 Task: Create new vendor bill with Date Opened: 14-Apr-23, Select Vendor: Wells Fargo Bank, Terms: Net 7. Make bill entry for item-1 with Date: 14-Apr-23, Description: Lost card fee, Expense Account: Bank Service Charge, Quantity: 1, Unit Price: 50, Sales Tax: N, Sales Tax Included: N. Post Bill with Post Date: 14-Apr-23, Post to Accounts: Liabilities:Accounts Payble. Pay / Process Payment with Transaction Date: 20-Apr-23, Amount: 50, Transfer Account: Checking Account. Go to 'Print Bill'. Save a pdf copy of the bill.
Action: Mouse moved to (179, 34)
Screenshot: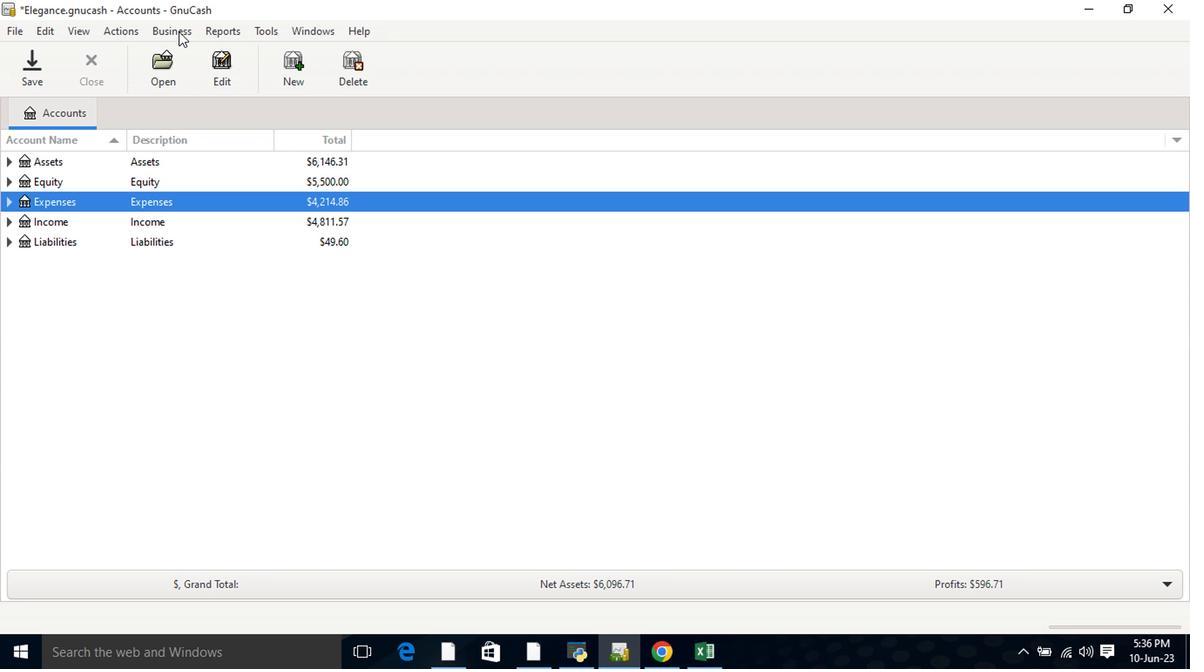 
Action: Mouse pressed left at (179, 34)
Screenshot: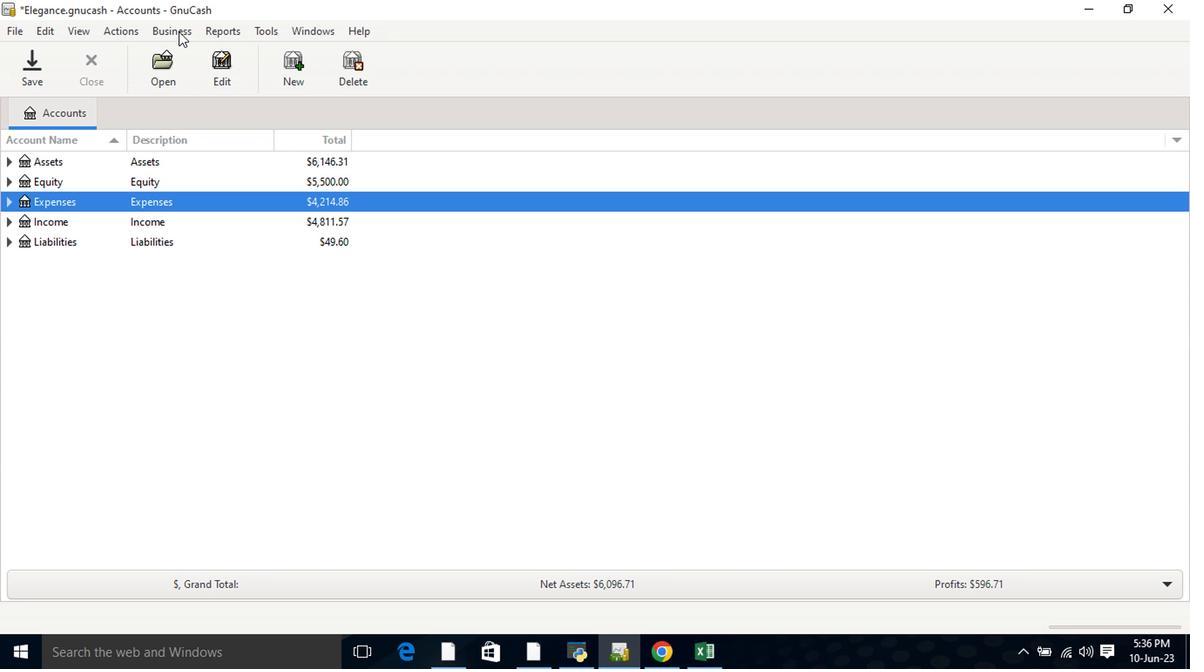 
Action: Mouse moved to (188, 75)
Screenshot: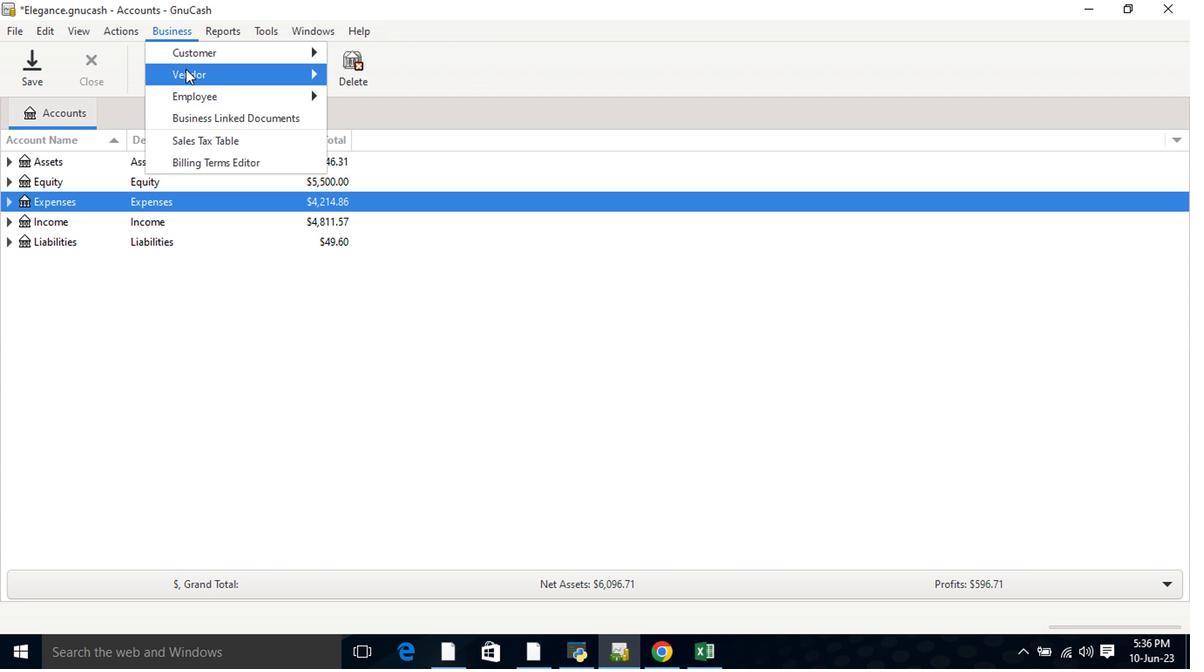 
Action: Mouse pressed left at (188, 75)
Screenshot: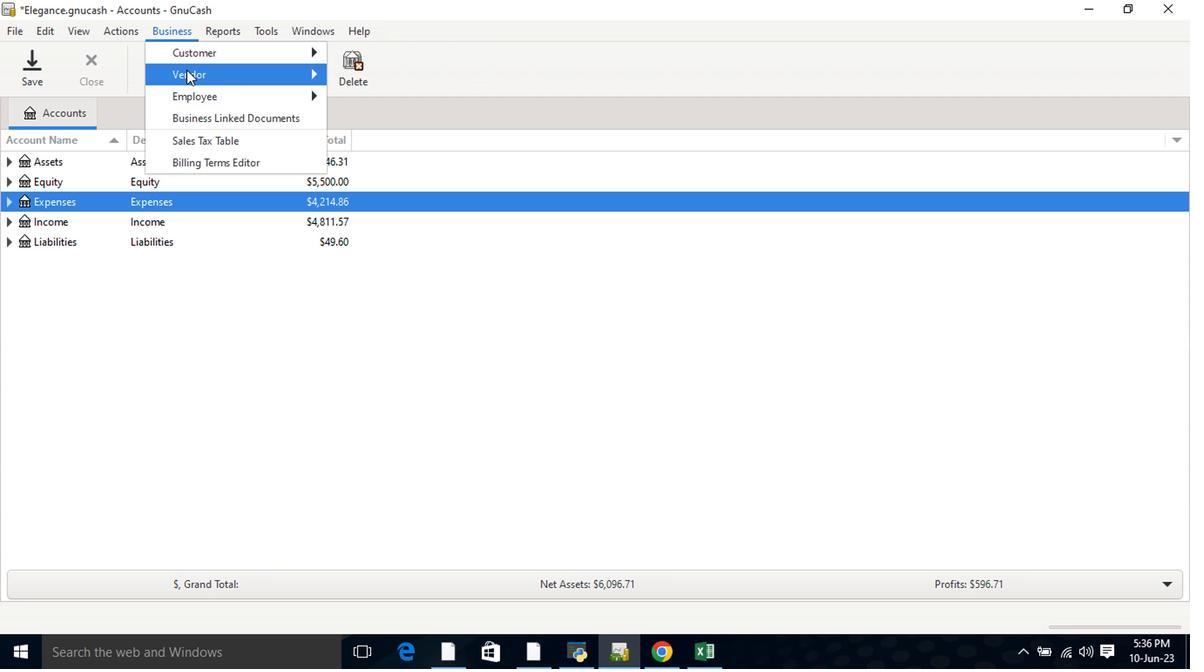 
Action: Mouse moved to (369, 144)
Screenshot: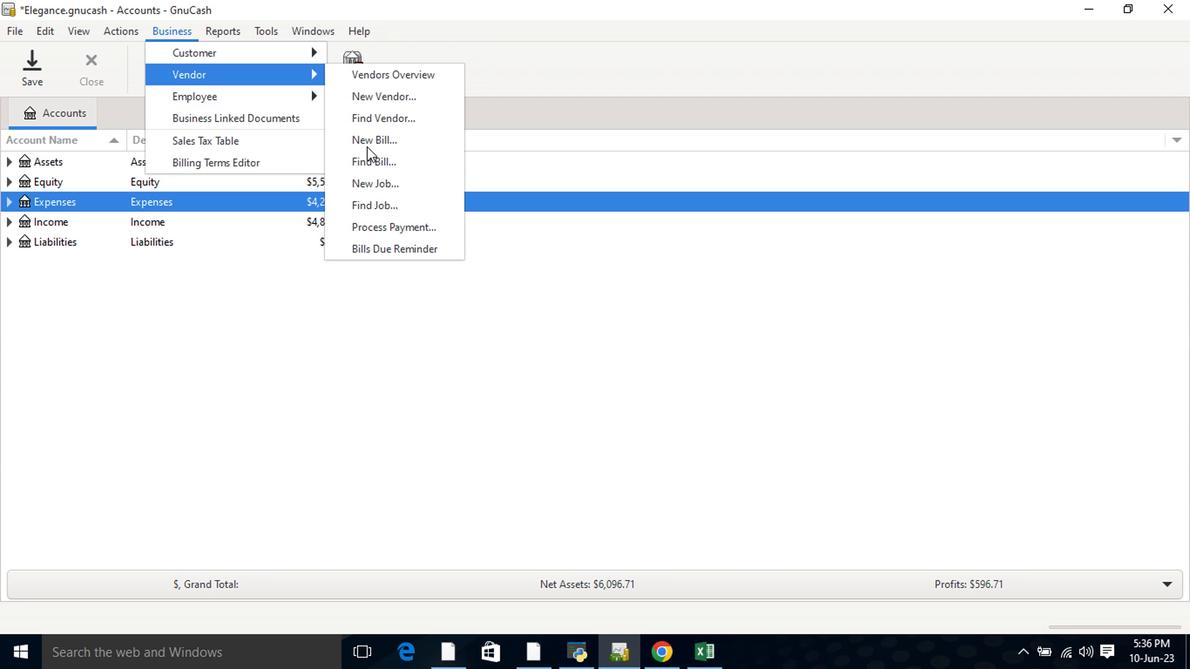 
Action: Mouse pressed left at (369, 144)
Screenshot: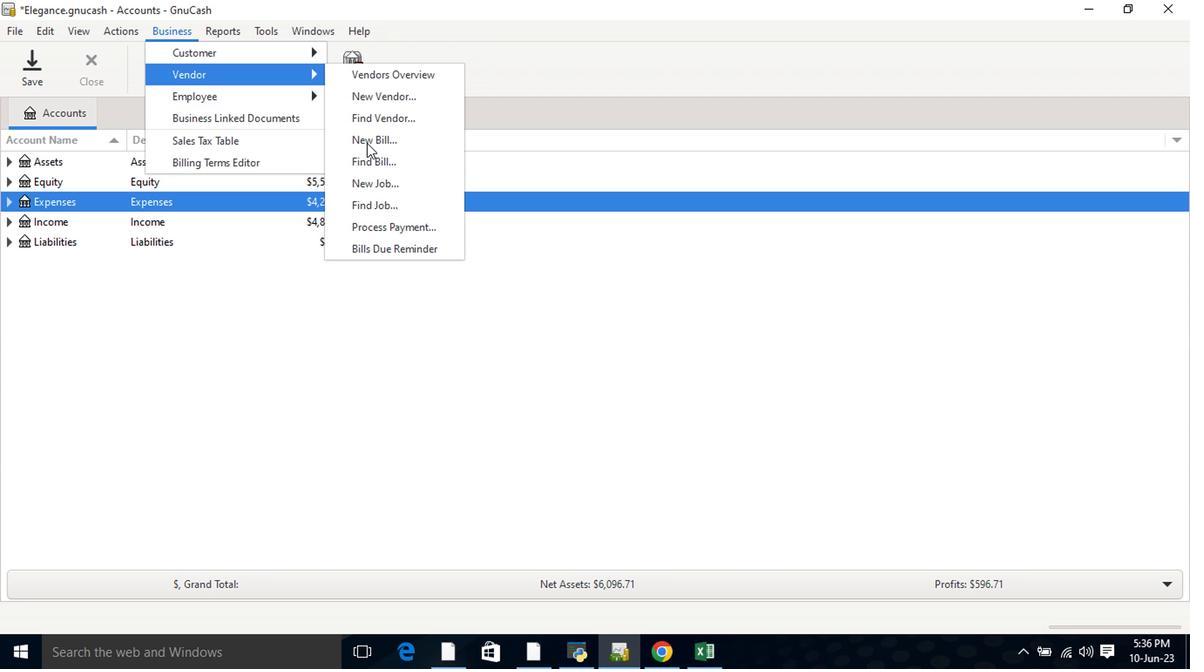 
Action: Mouse moved to (721, 236)
Screenshot: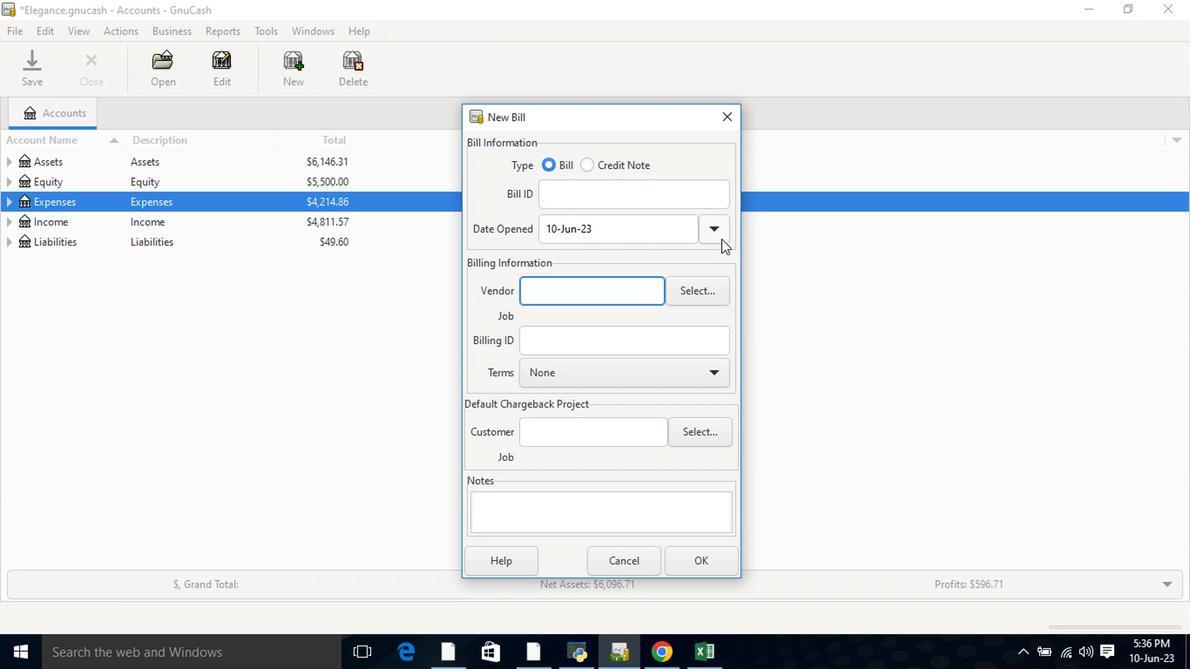 
Action: Mouse pressed left at (721, 236)
Screenshot: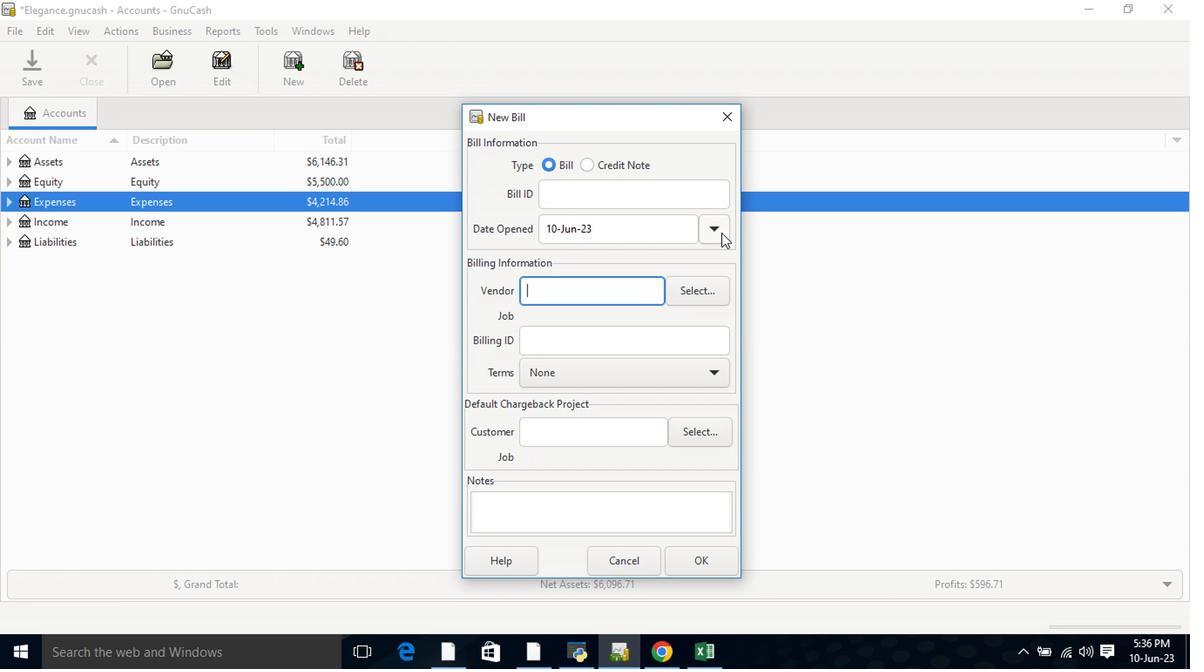
Action: Mouse moved to (579, 261)
Screenshot: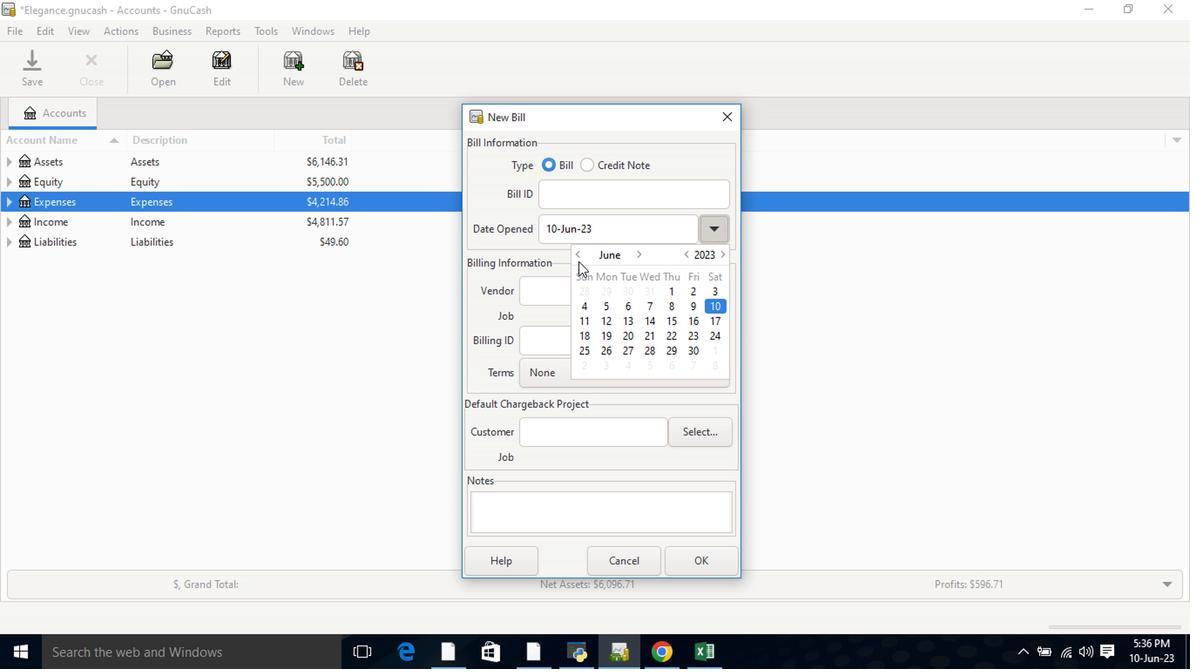 
Action: Mouse pressed left at (579, 261)
Screenshot: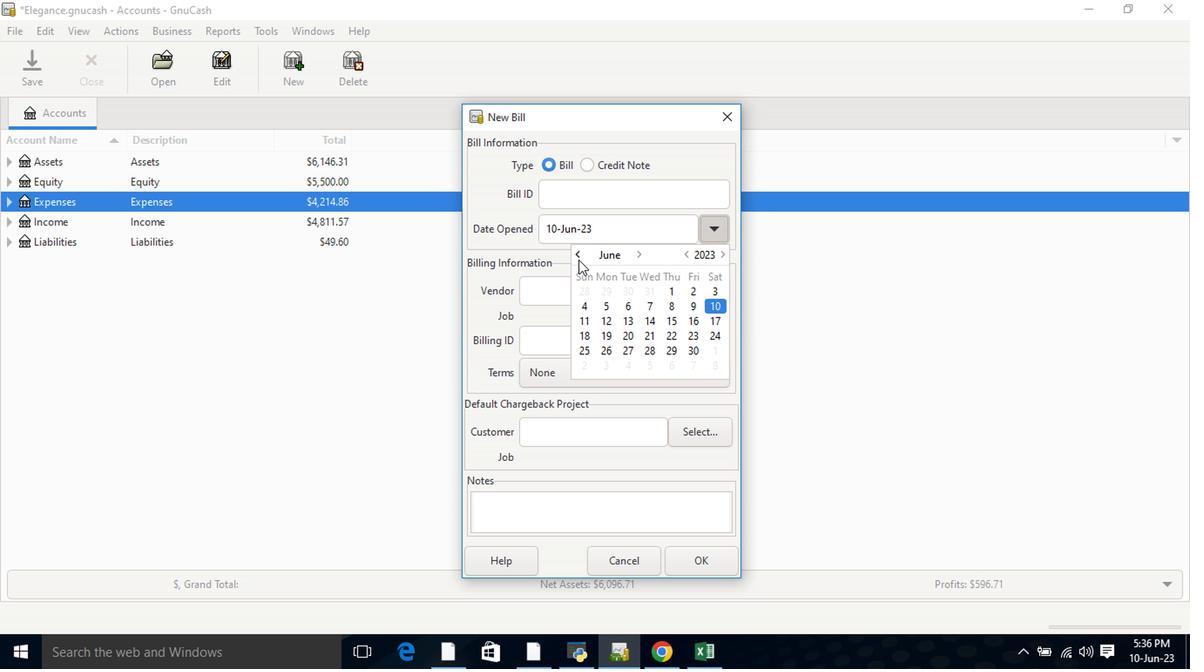 
Action: Mouse pressed left at (579, 261)
Screenshot: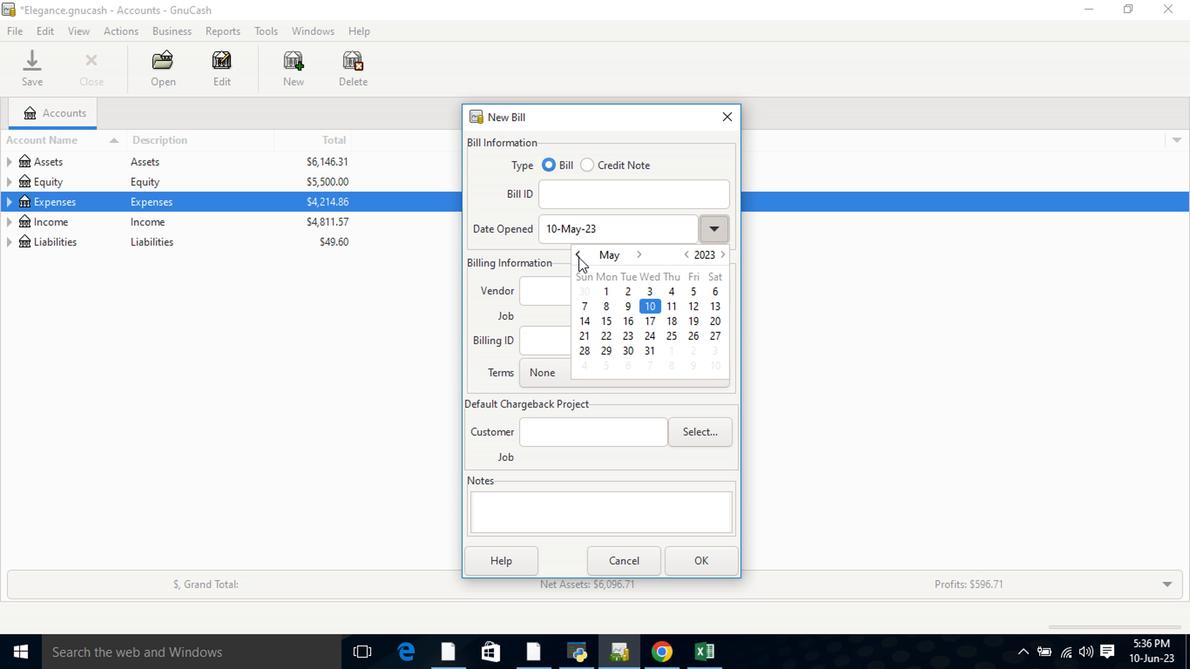 
Action: Mouse moved to (692, 323)
Screenshot: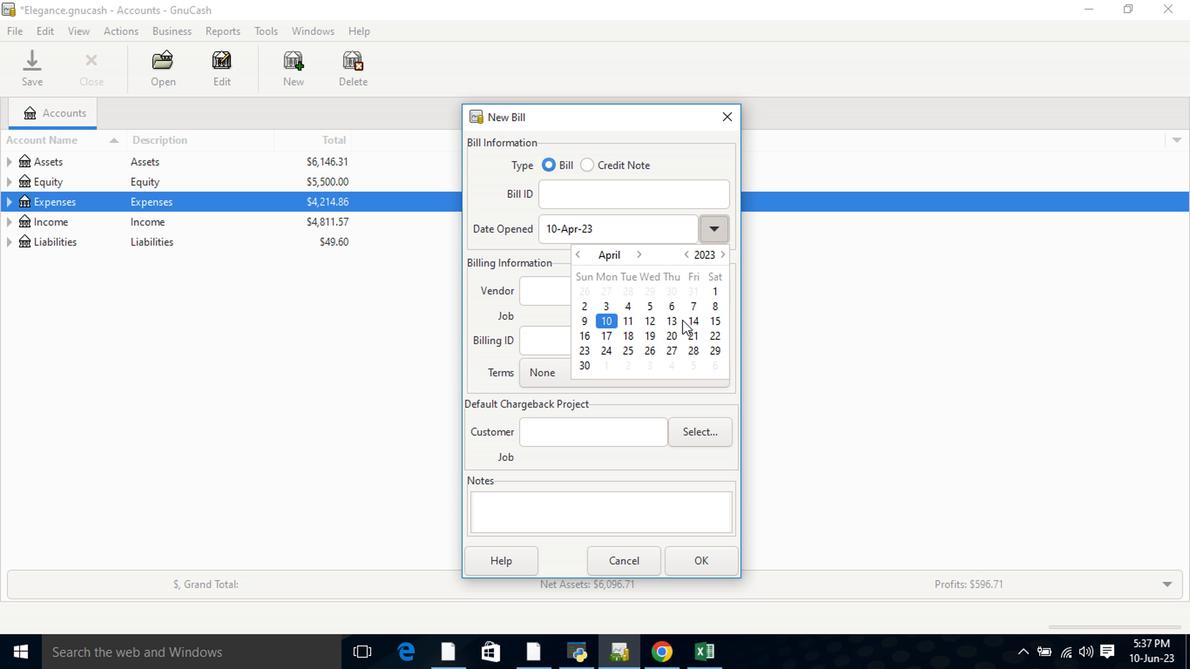 
Action: Mouse pressed left at (692, 323)
Screenshot: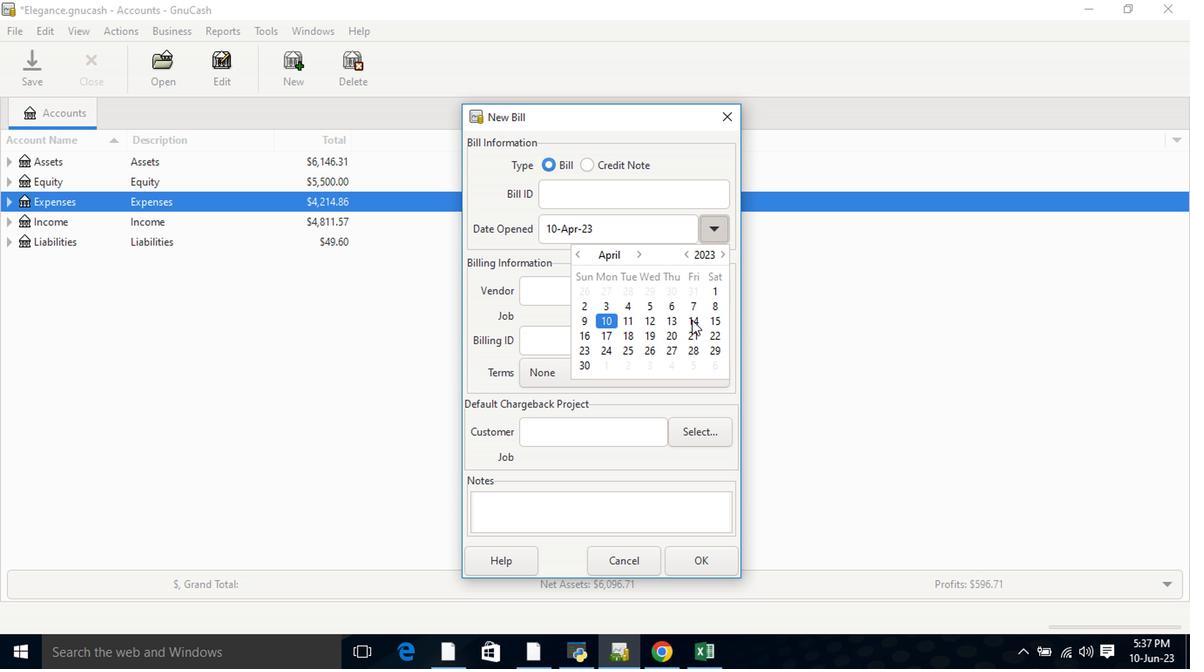 
Action: Mouse pressed left at (692, 323)
Screenshot: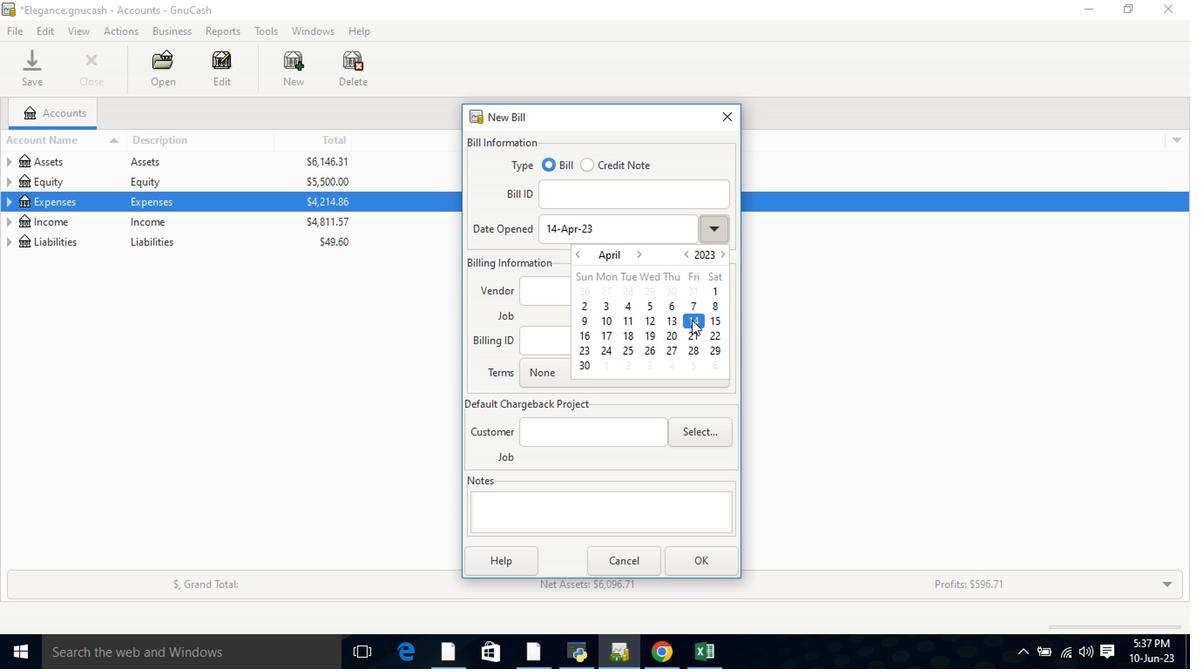 
Action: Mouse moved to (644, 298)
Screenshot: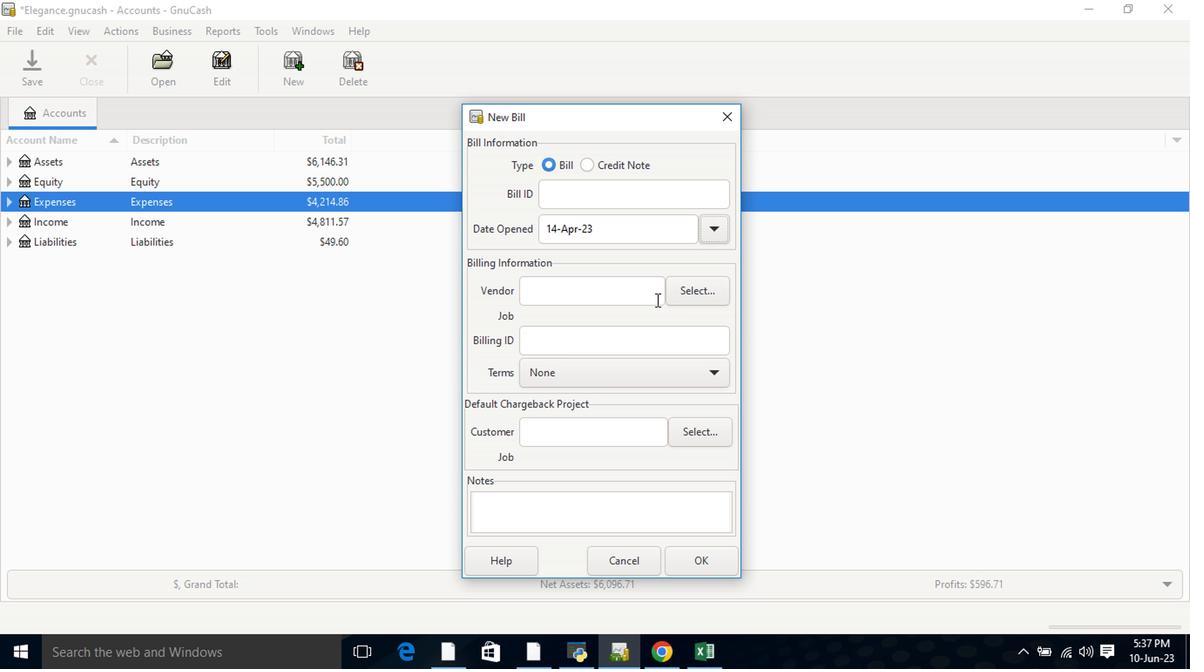 
Action: Mouse pressed left at (644, 298)
Screenshot: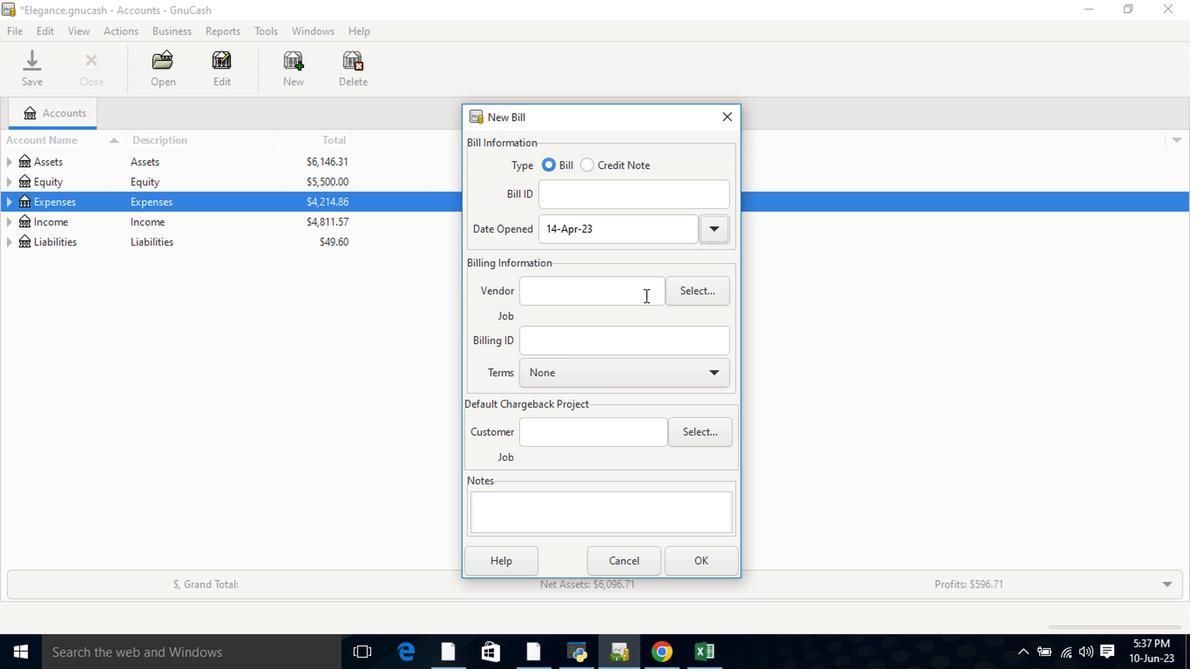 
Action: Key pressed <Key.shift>Wel
Screenshot: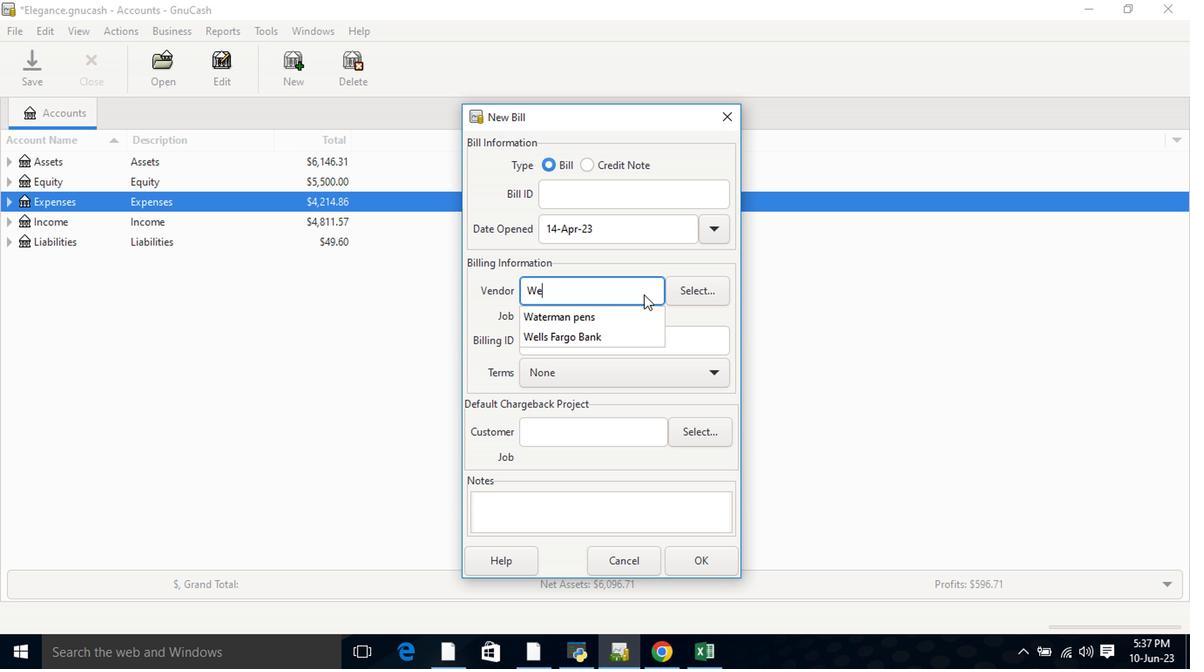 
Action: Mouse moved to (578, 326)
Screenshot: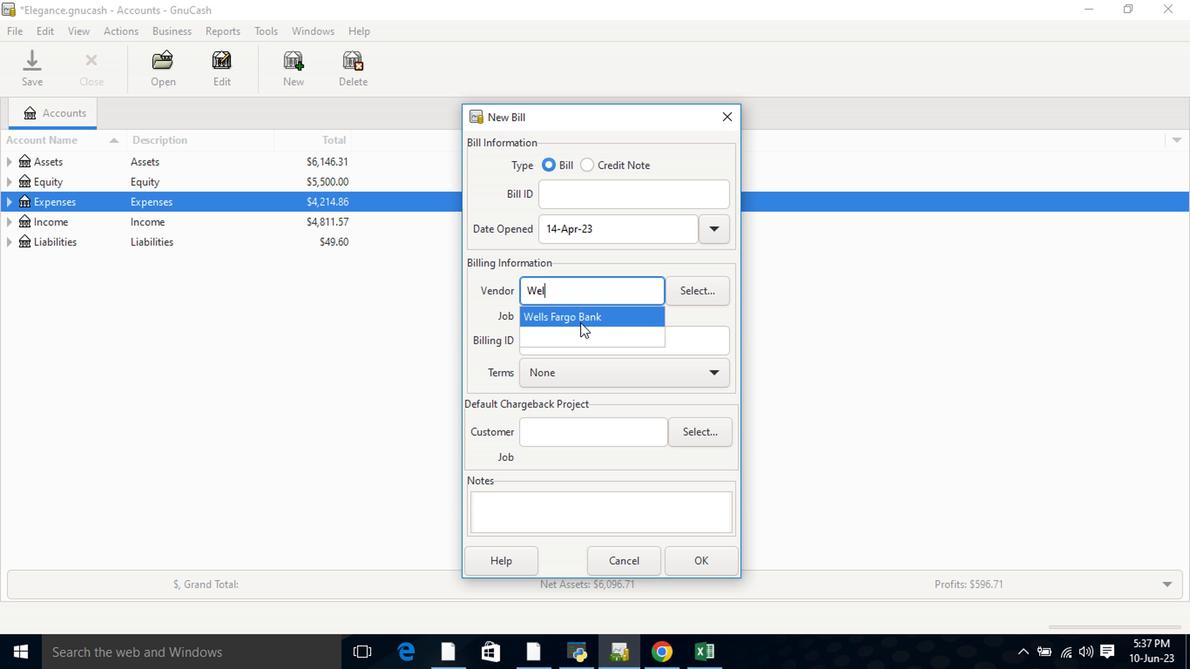 
Action: Mouse pressed left at (578, 326)
Screenshot: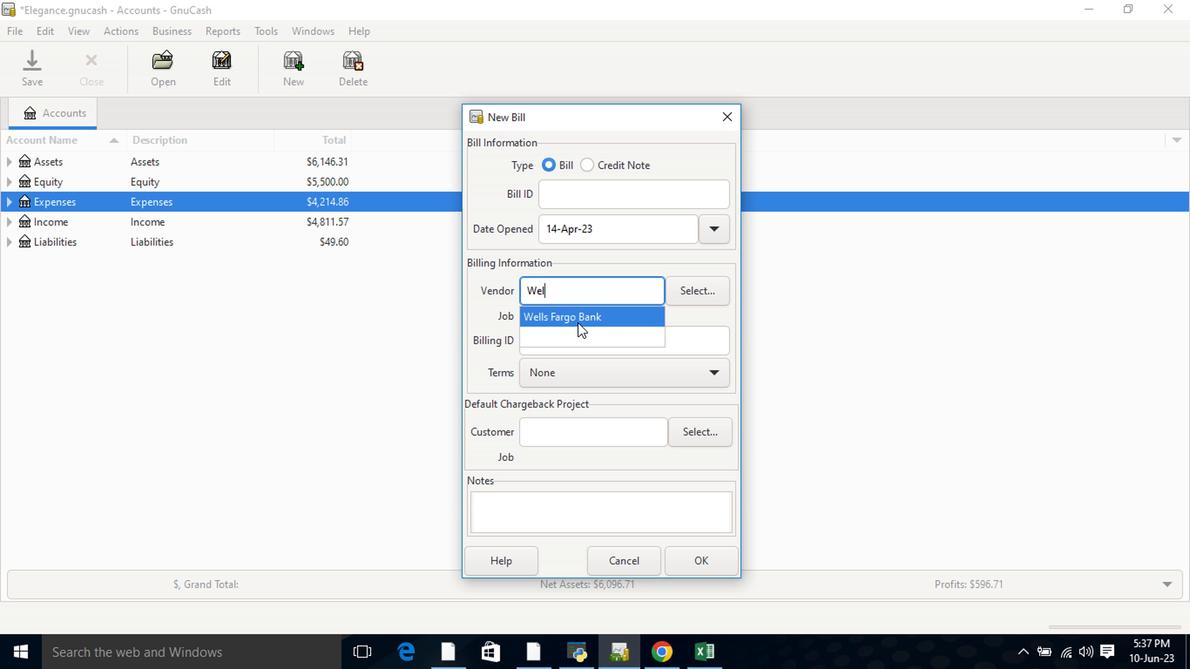
Action: Mouse moved to (604, 393)
Screenshot: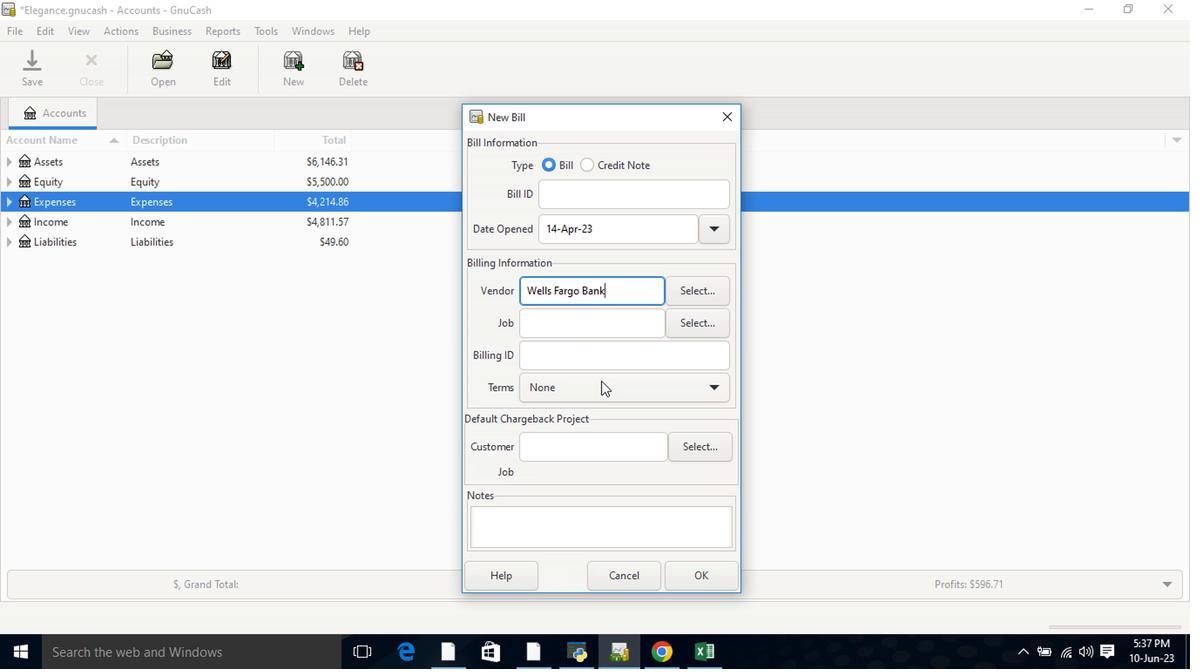 
Action: Mouse pressed left at (604, 393)
Screenshot: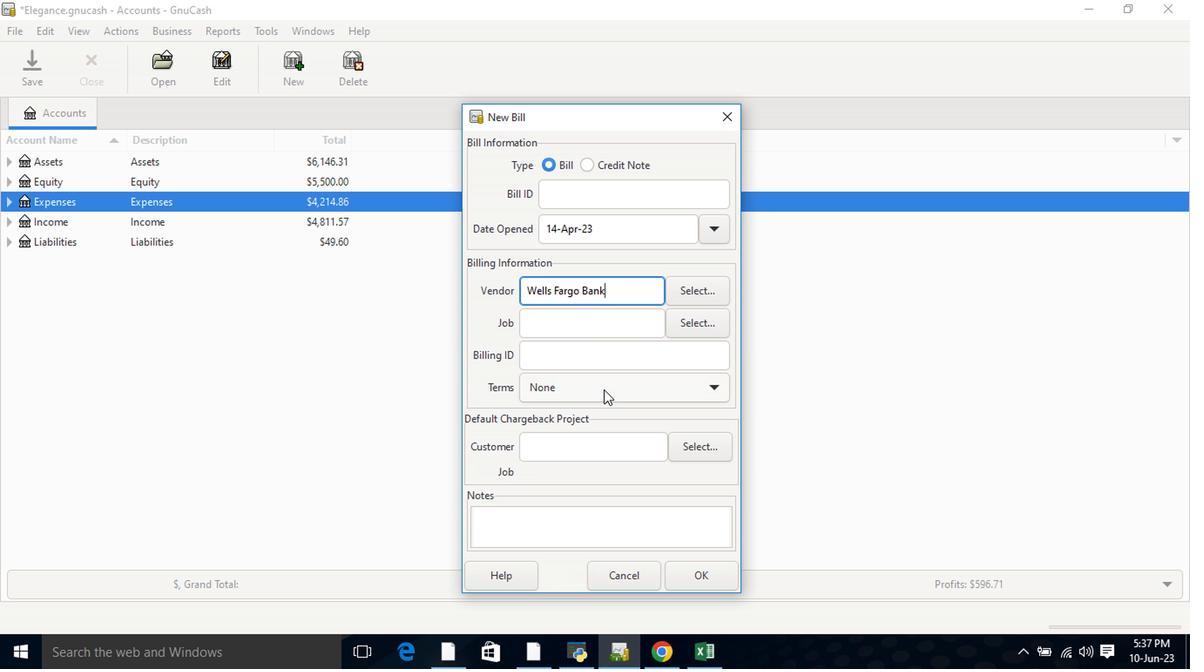 
Action: Mouse moved to (600, 466)
Screenshot: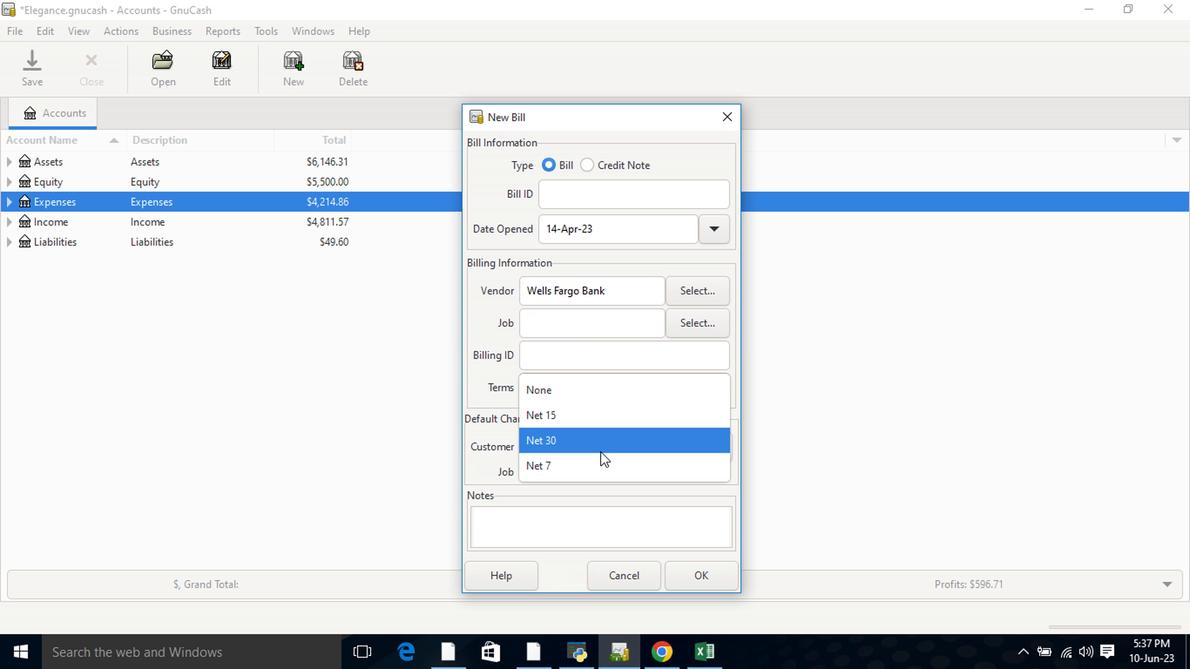 
Action: Mouse pressed left at (600, 466)
Screenshot: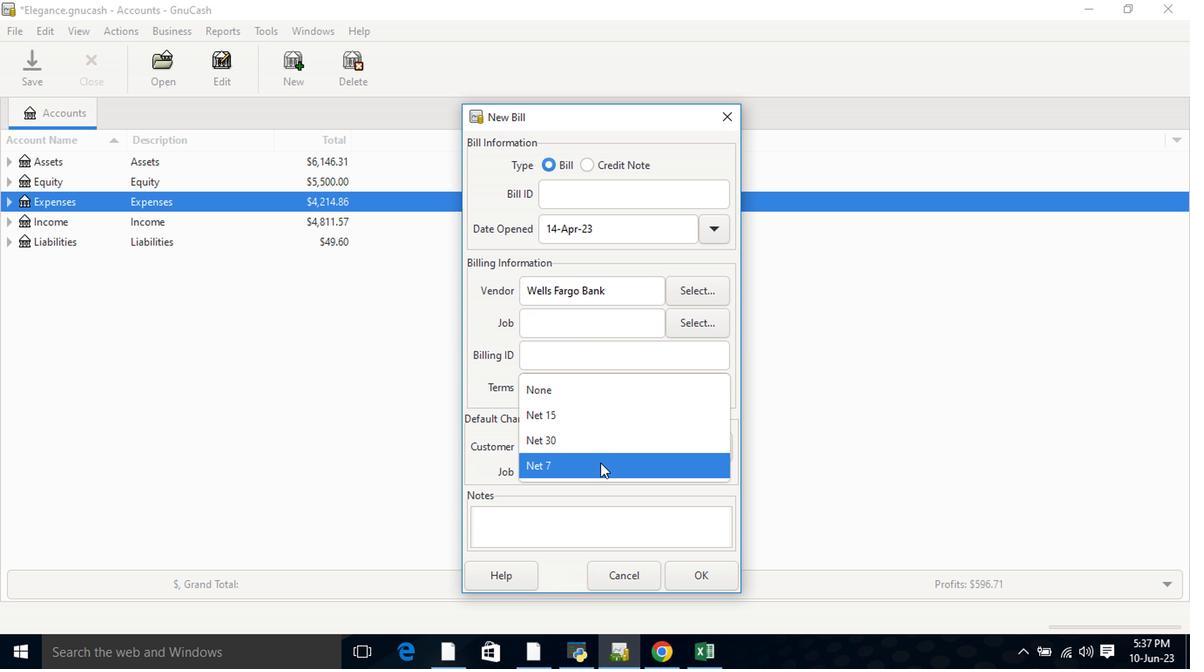 
Action: Mouse moved to (697, 581)
Screenshot: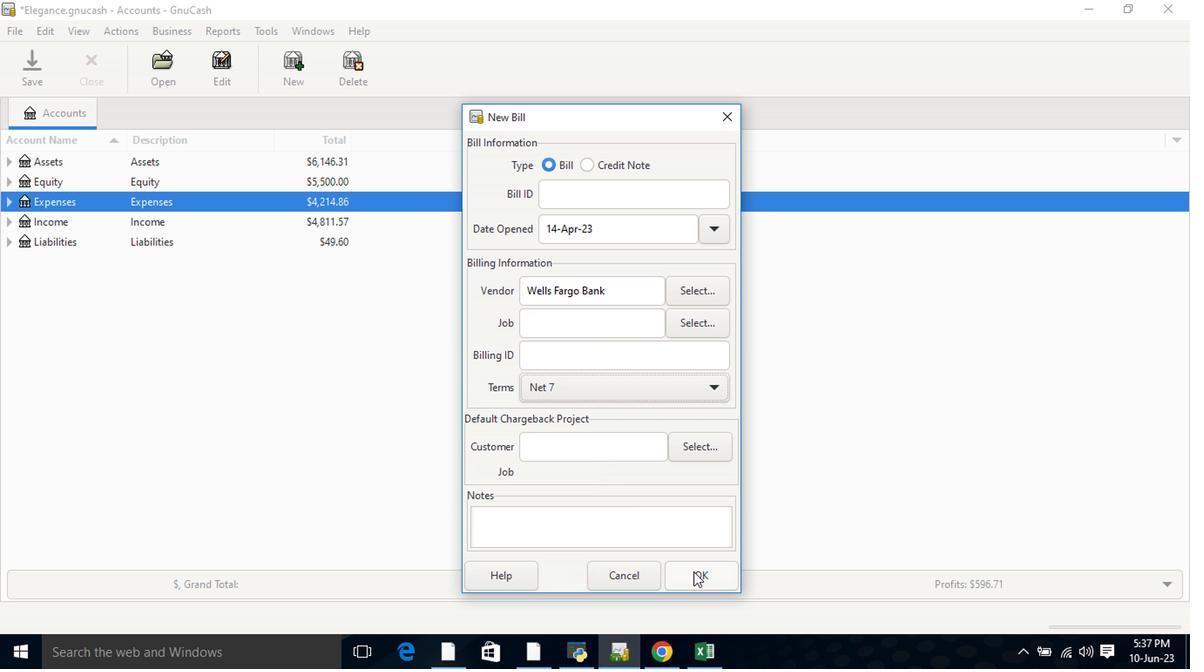 
Action: Mouse pressed left at (697, 581)
Screenshot: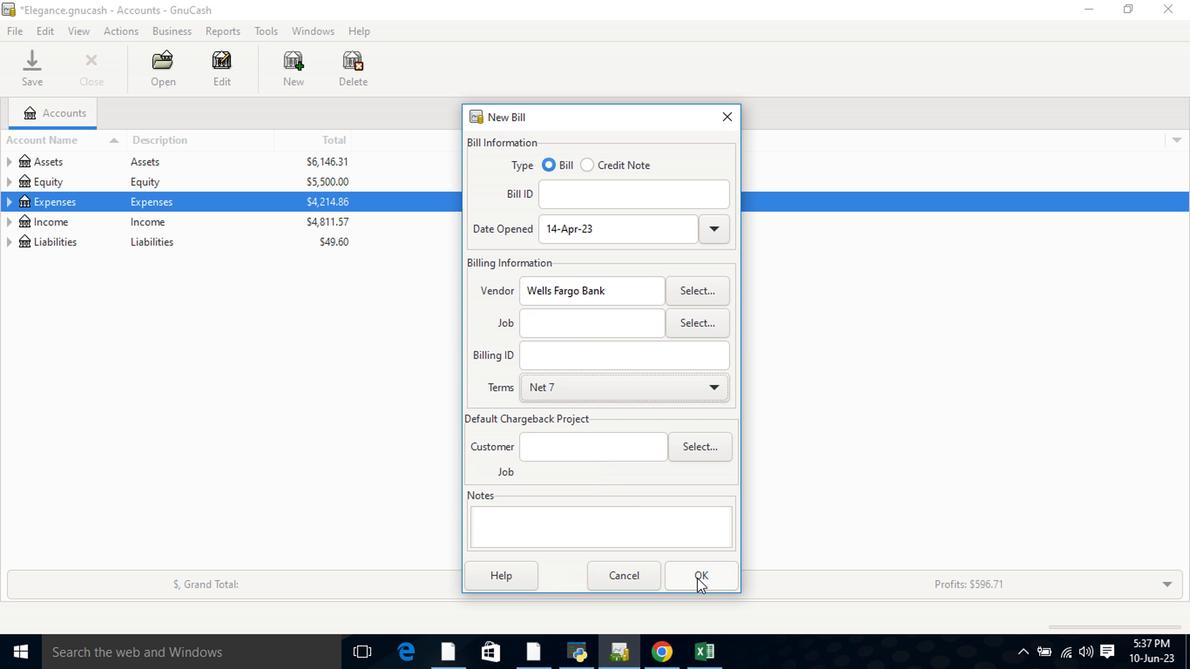 
Action: Mouse moved to (318, 419)
Screenshot: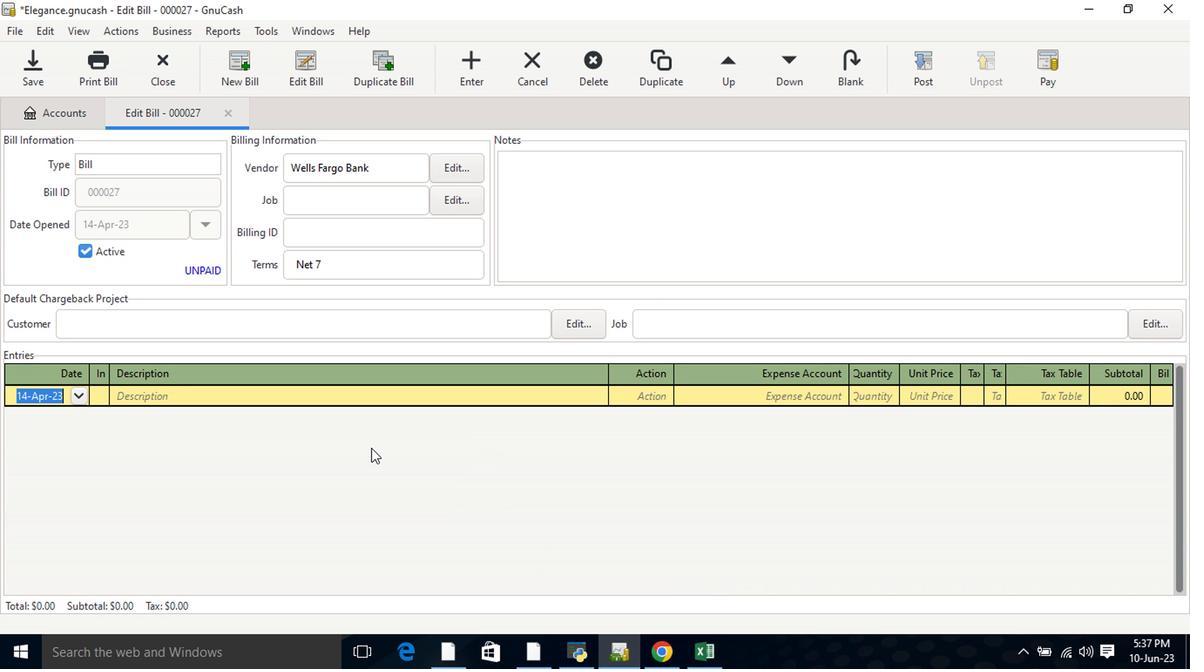 
Action: Key pressed <Key.tab><Key.shift>Lost<Key.space>card<Key.space>fee
Screenshot: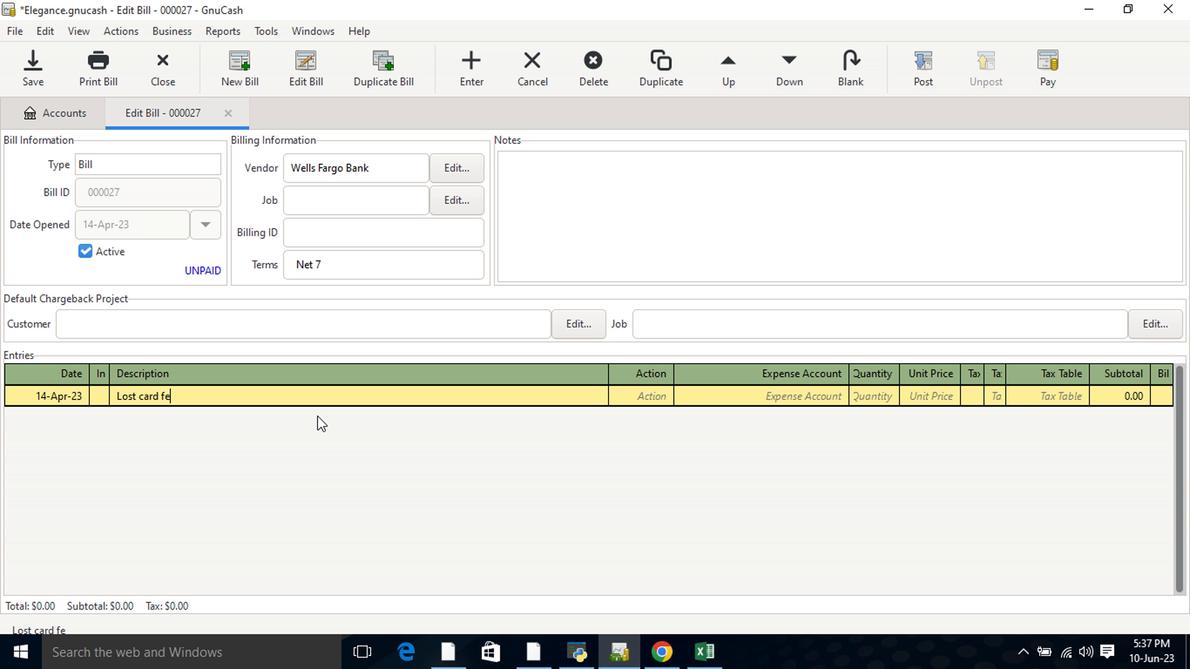 
Action: Mouse moved to (331, 415)
Screenshot: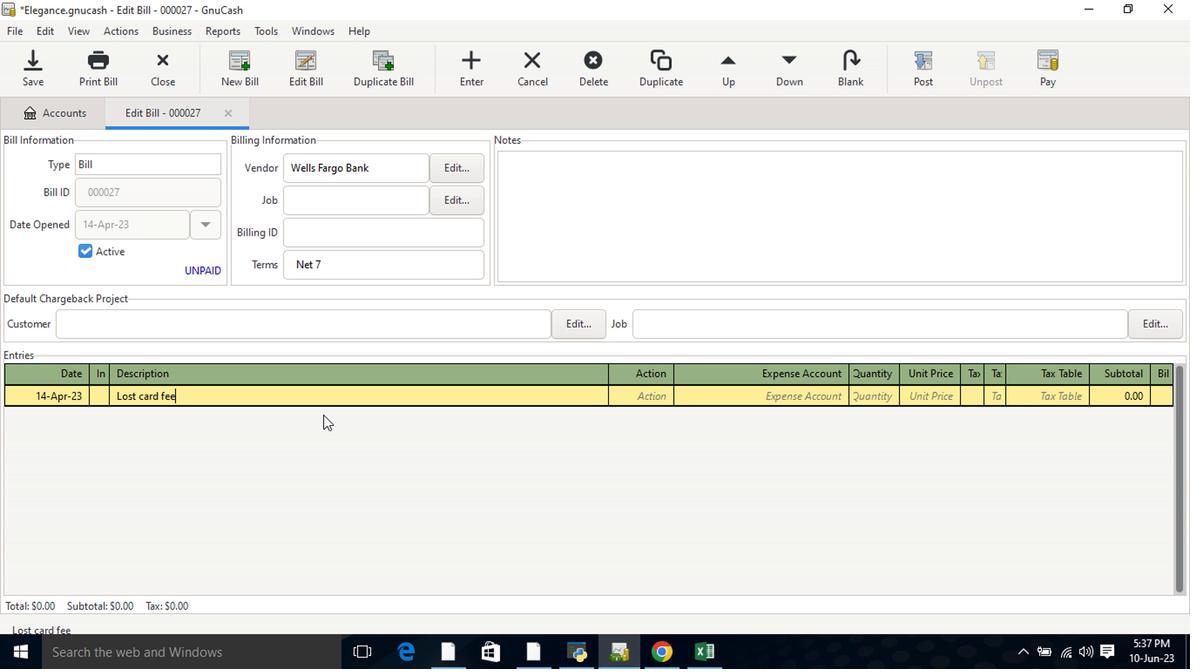 
Action: Key pressed <Key.tab>
Screenshot: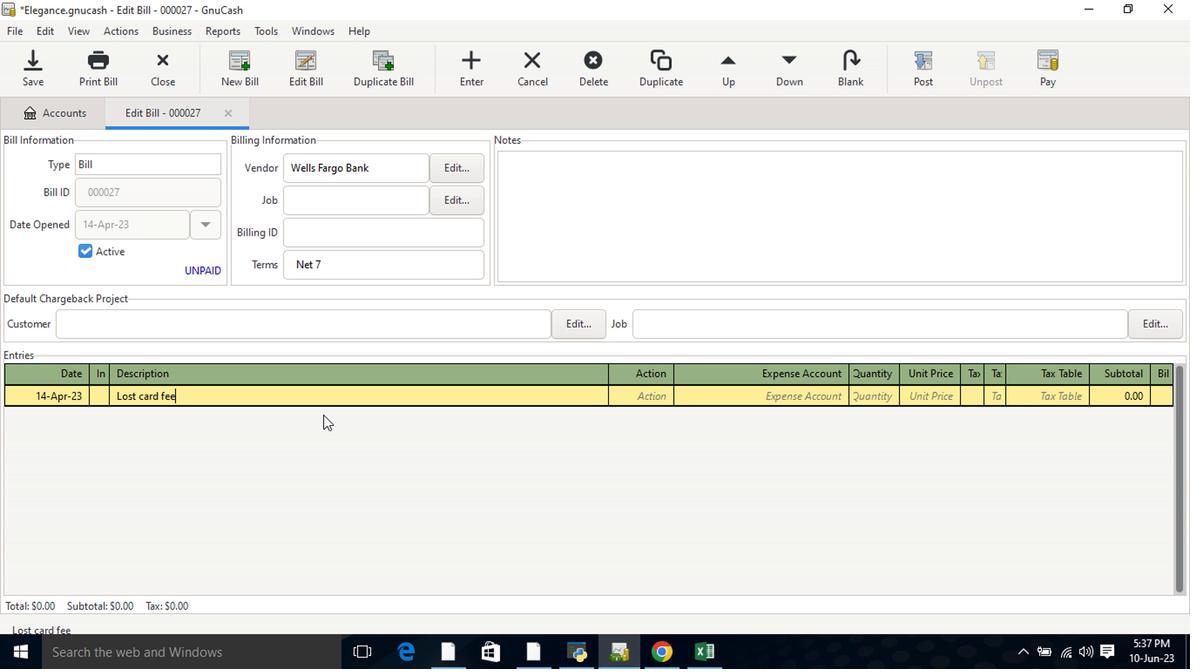 
Action: Mouse moved to (749, 395)
Screenshot: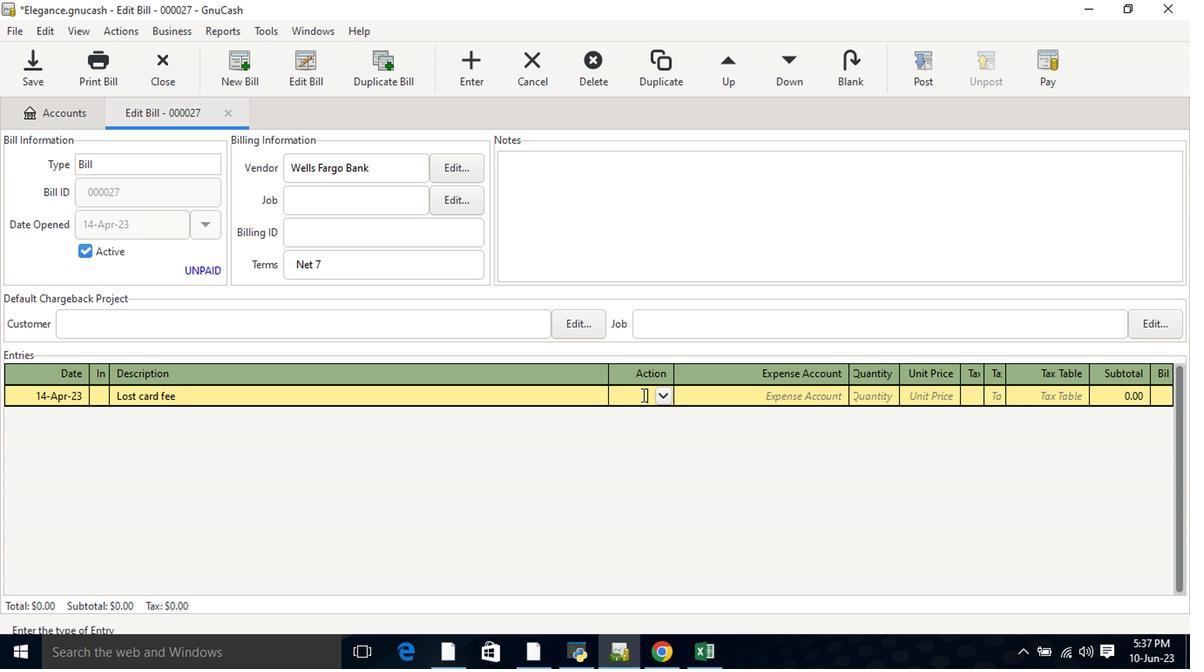 
Action: Key pressed <Key.tab>
Screenshot: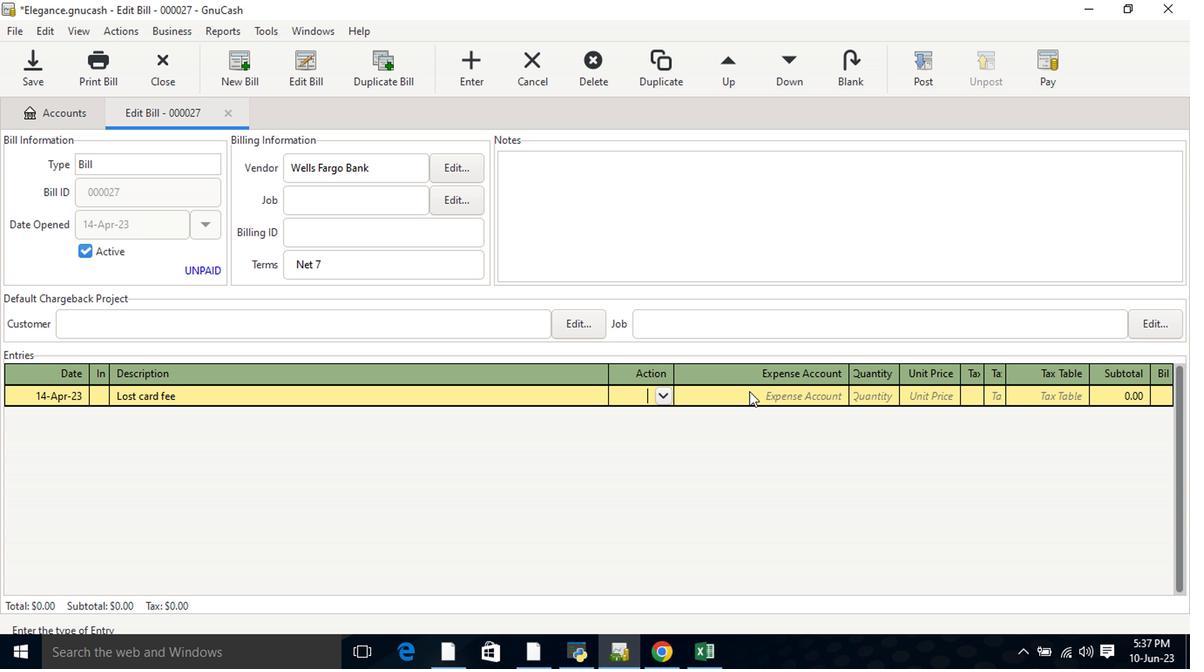 
Action: Mouse moved to (831, 398)
Screenshot: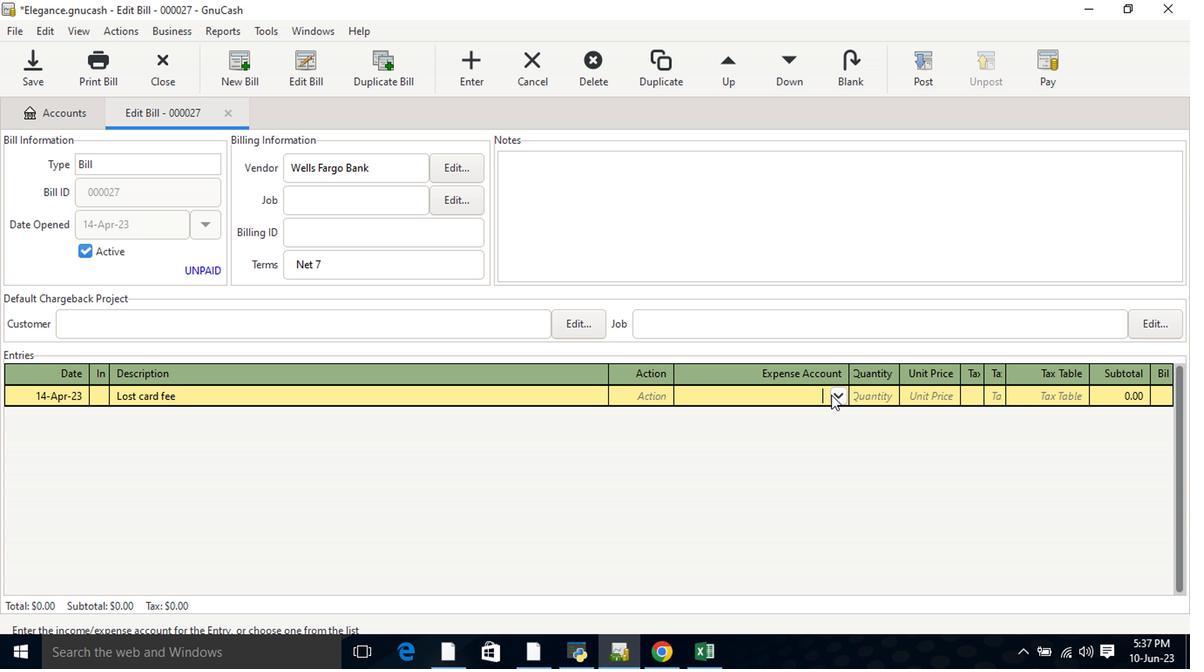 
Action: Key pressed ban<Key.tab>1<Key.tab>50<Key.tab>
Screenshot: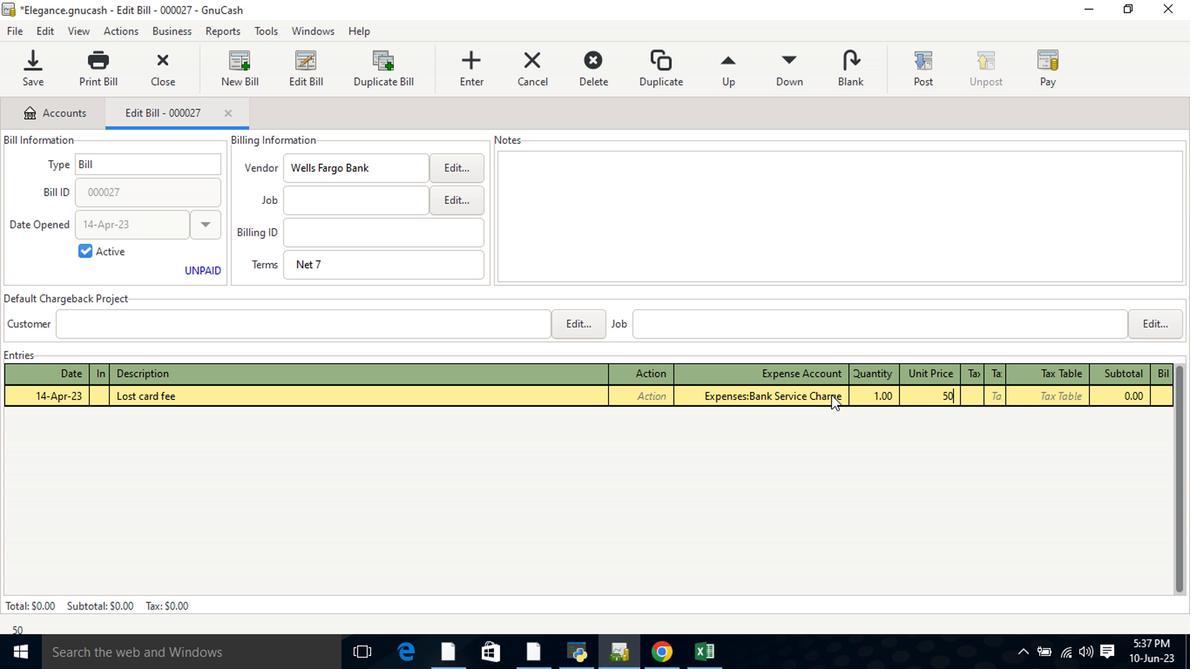 
Action: Mouse moved to (939, 75)
Screenshot: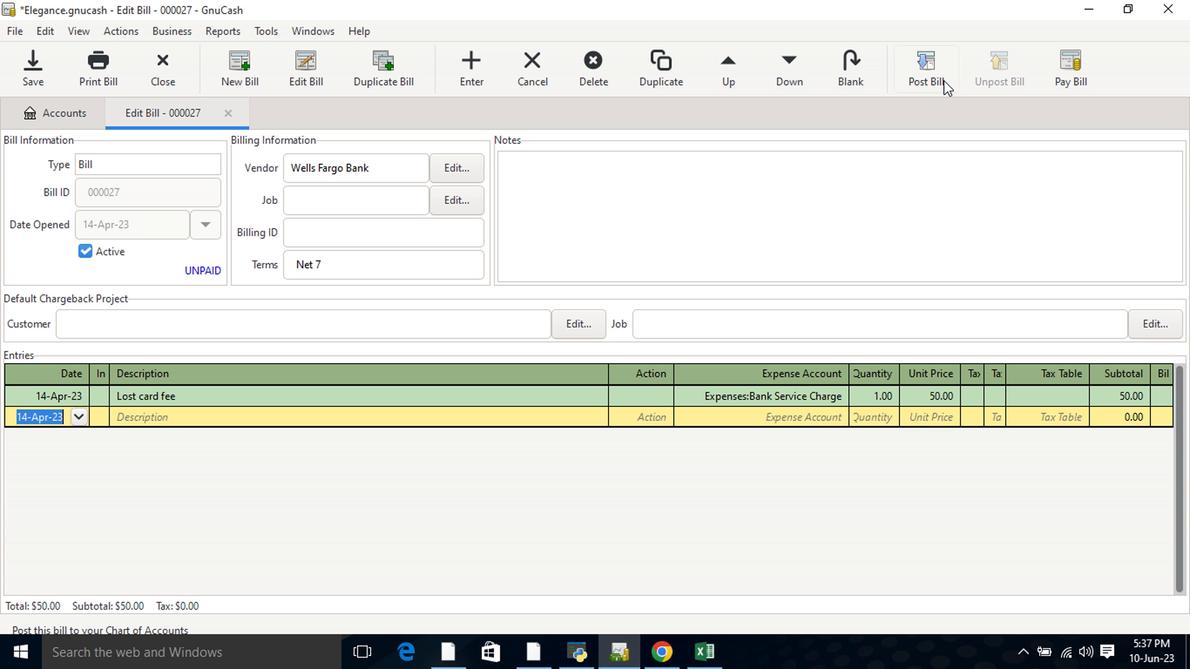 
Action: Mouse pressed left at (939, 75)
Screenshot: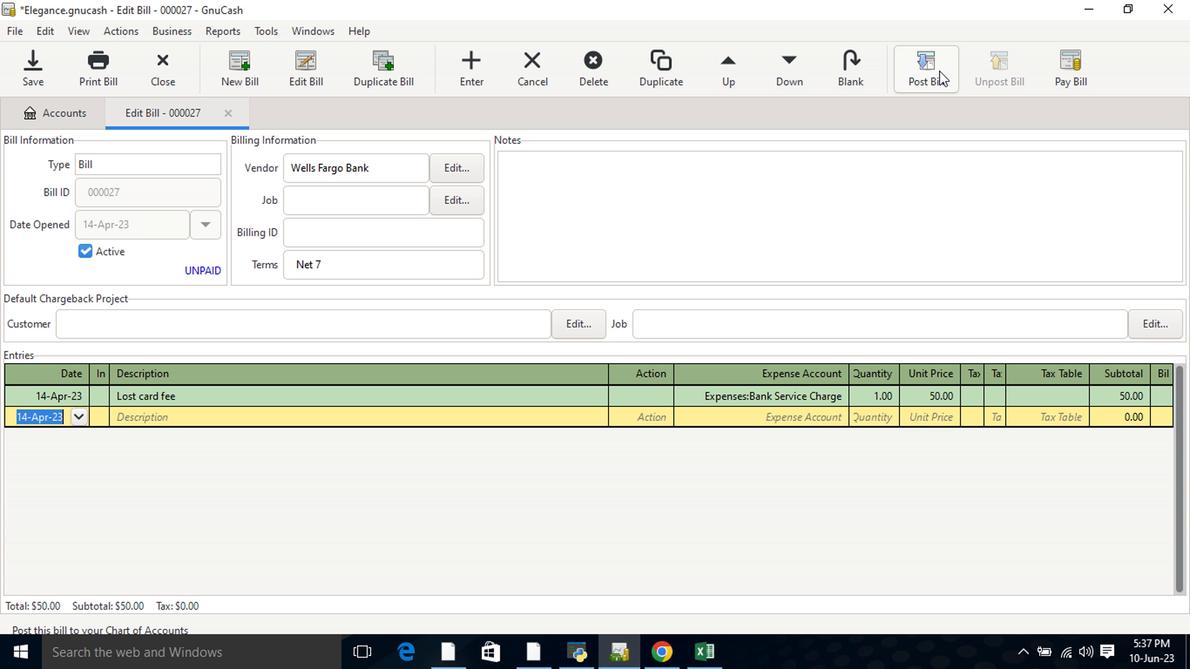 
Action: Mouse moved to (721, 442)
Screenshot: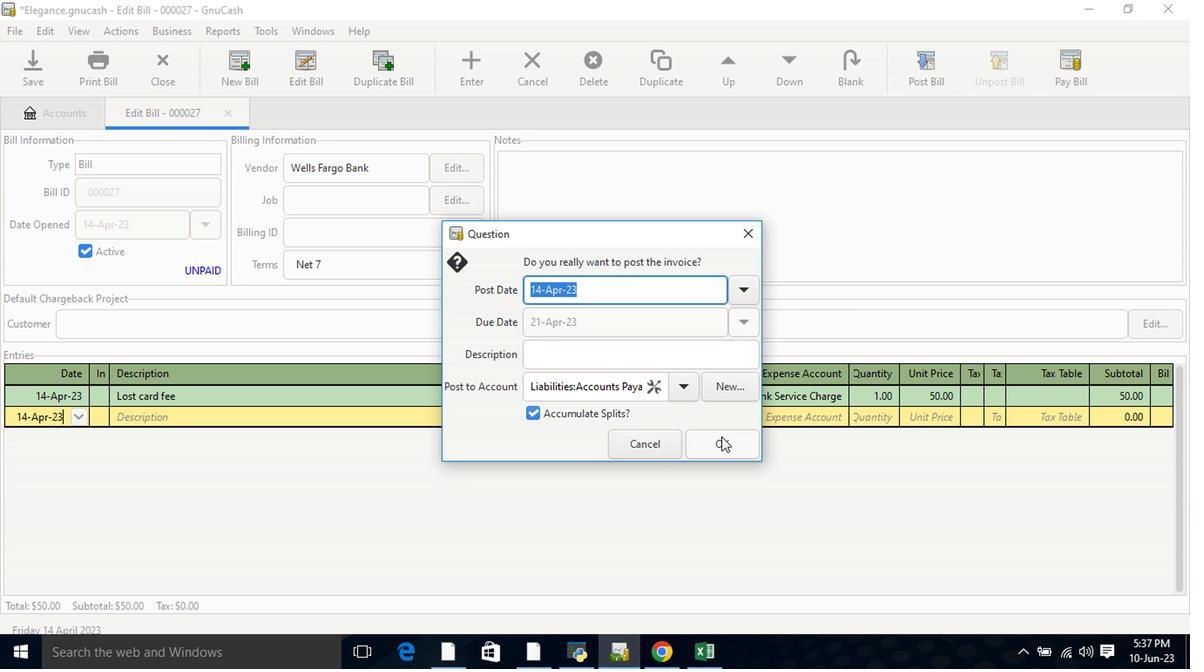 
Action: Mouse pressed left at (721, 442)
Screenshot: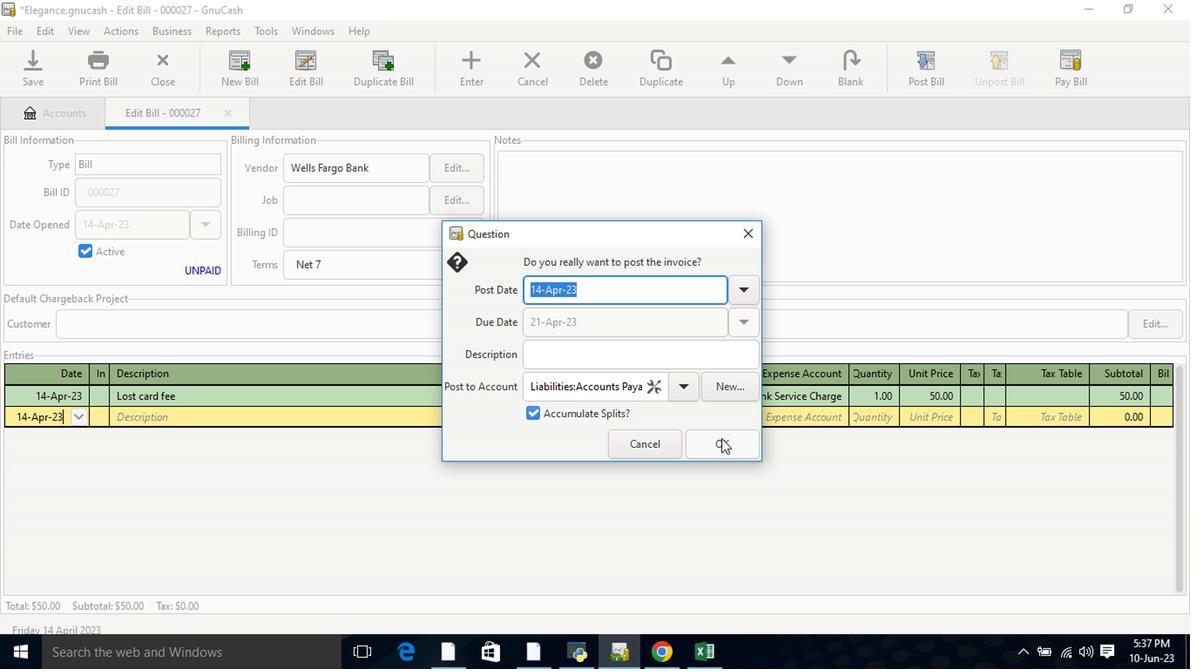 
Action: Mouse moved to (1052, 73)
Screenshot: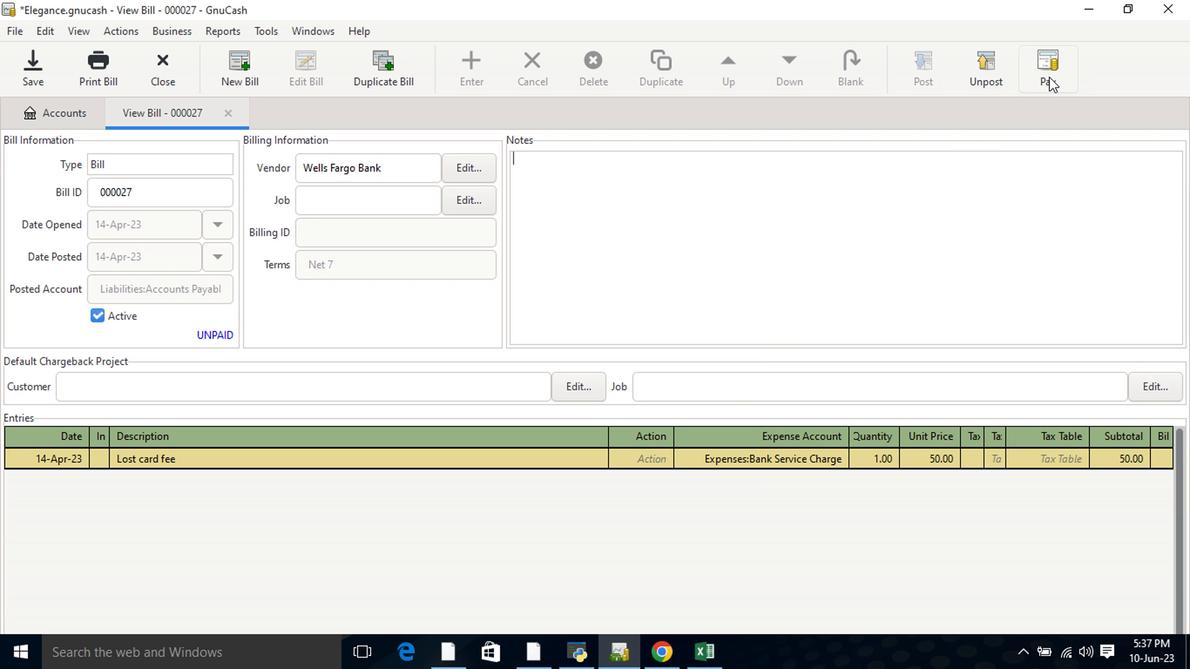 
Action: Mouse pressed left at (1052, 73)
Screenshot: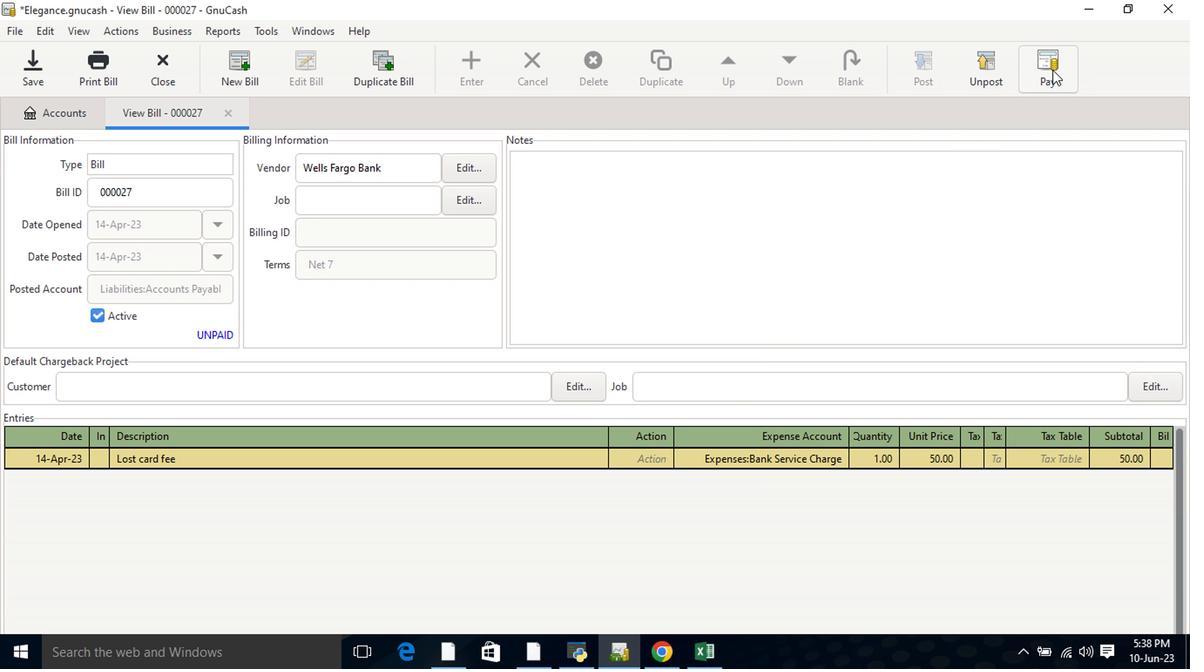 
Action: Mouse moved to (531, 347)
Screenshot: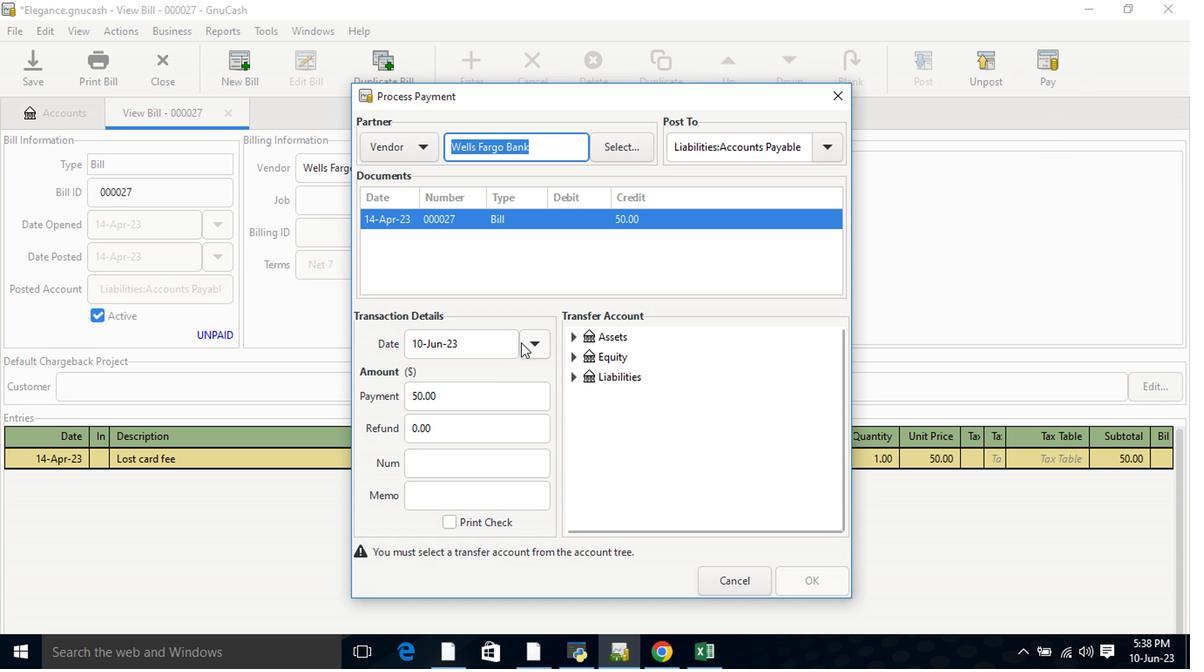 
Action: Mouse pressed left at (531, 347)
Screenshot: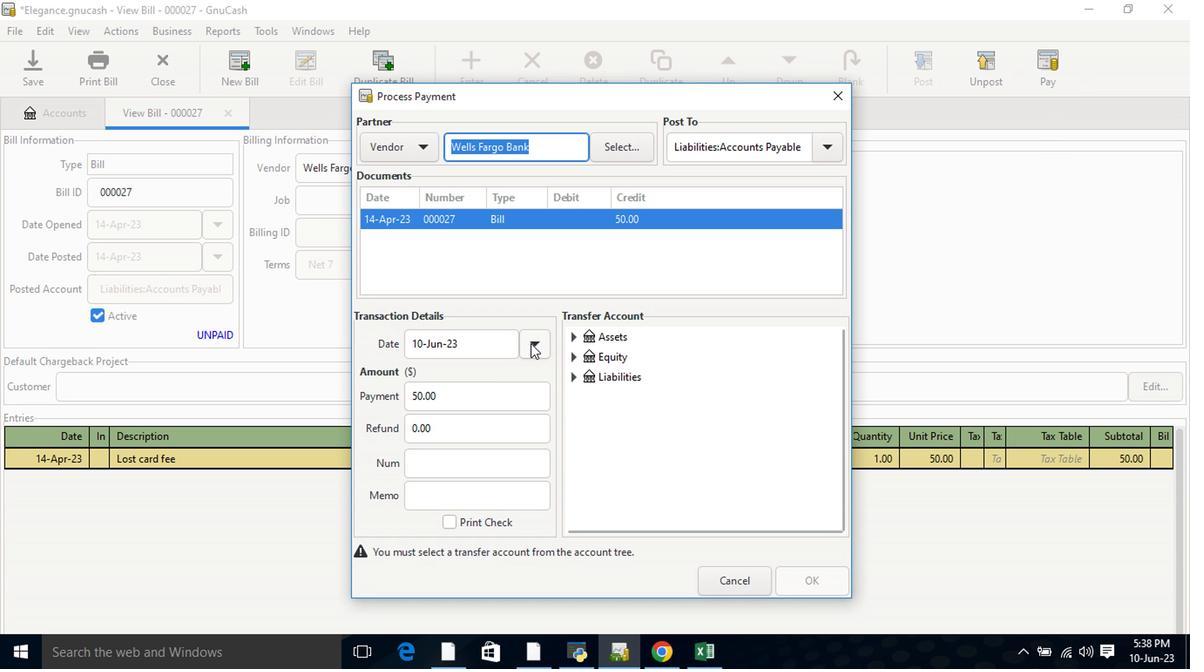 
Action: Mouse moved to (400, 375)
Screenshot: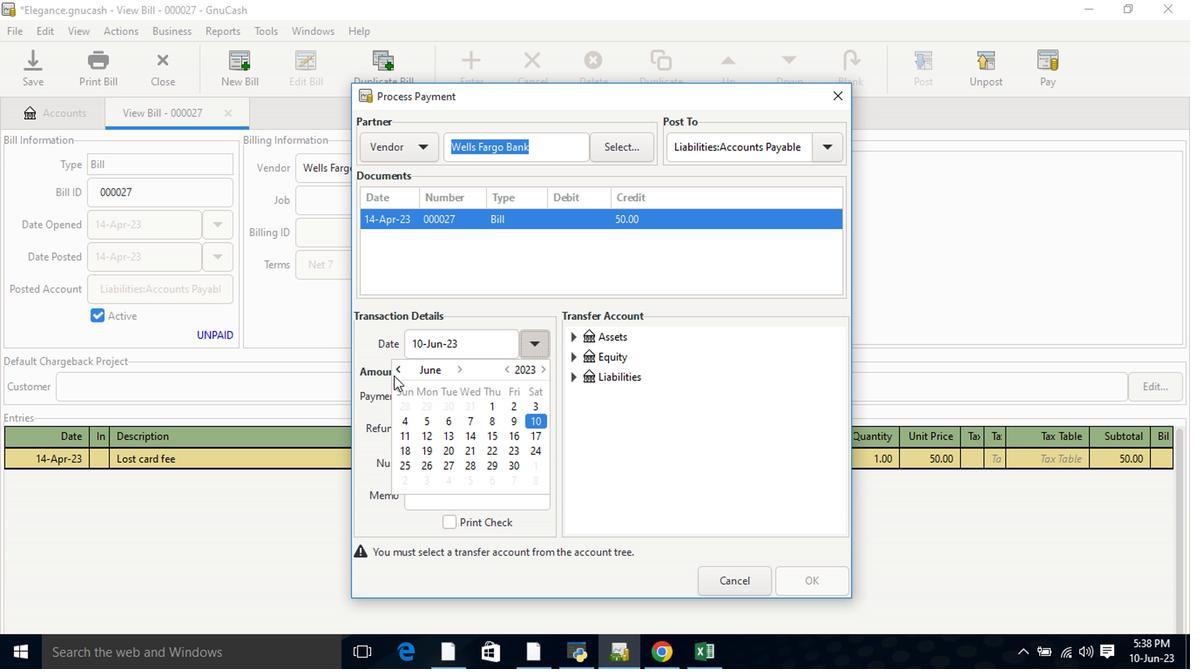 
Action: Mouse pressed left at (400, 375)
Screenshot: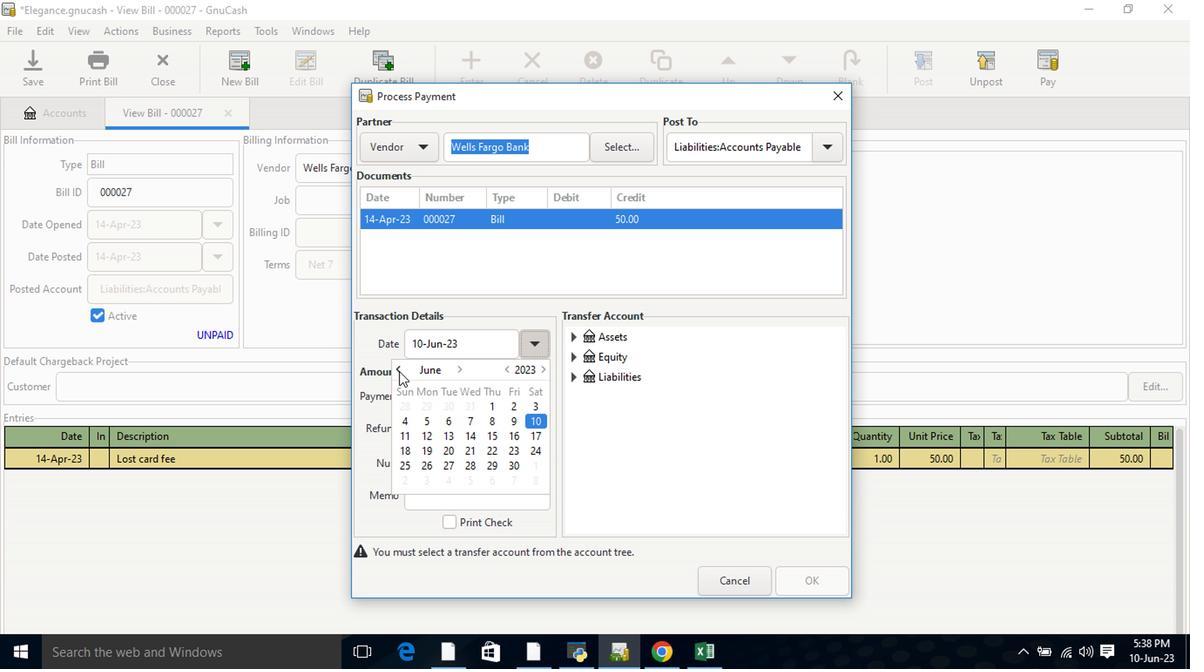 
Action: Mouse pressed left at (400, 375)
Screenshot: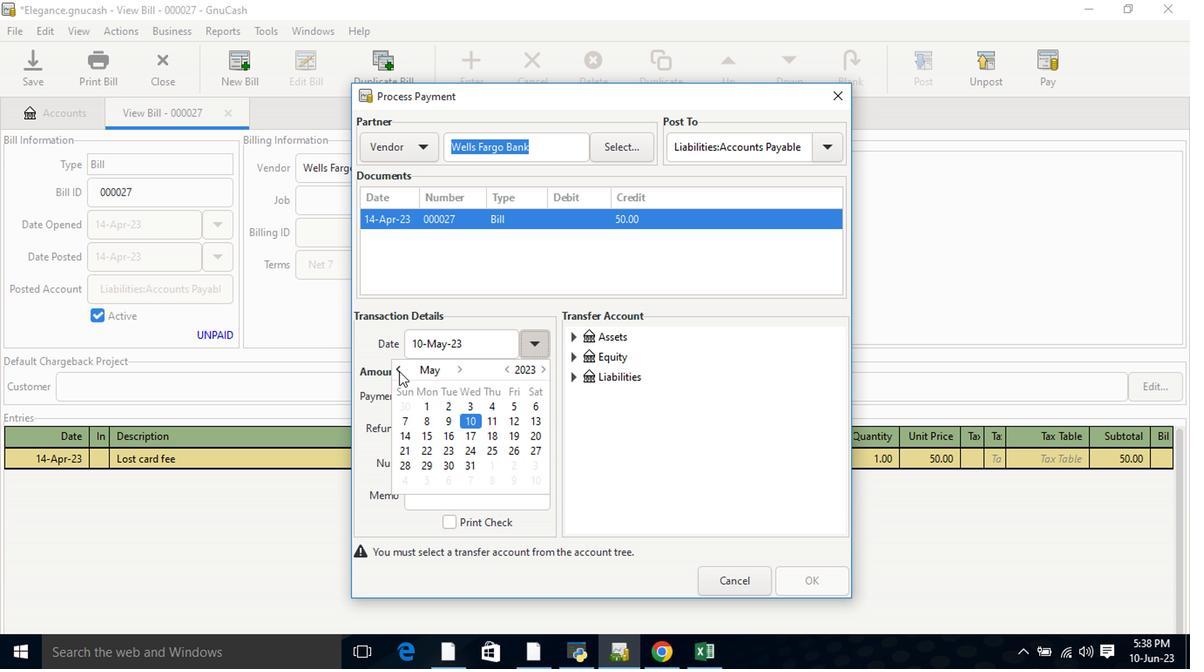 
Action: Mouse moved to (494, 450)
Screenshot: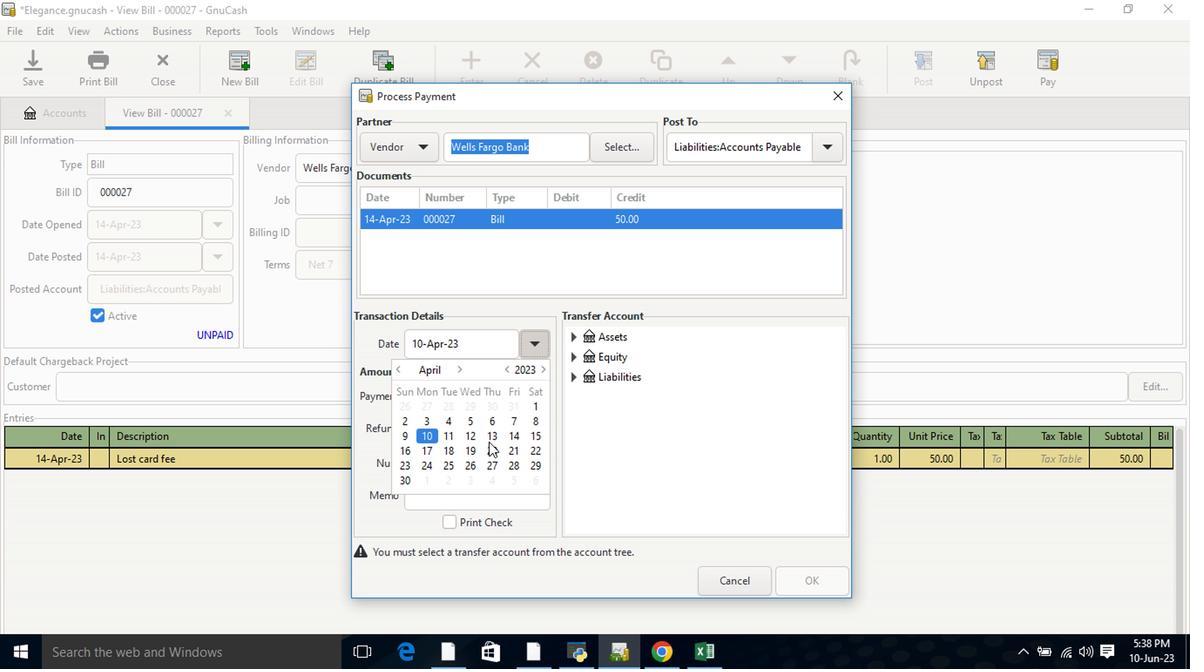 
Action: Mouse pressed left at (494, 450)
Screenshot: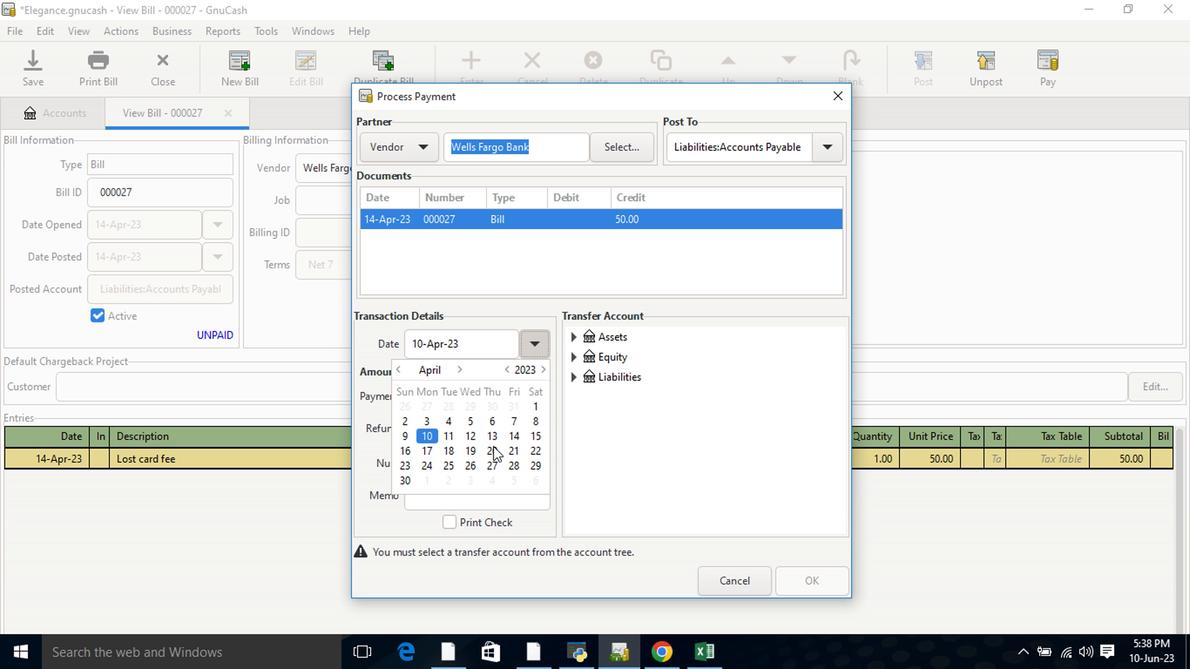 
Action: Mouse pressed left at (494, 450)
Screenshot: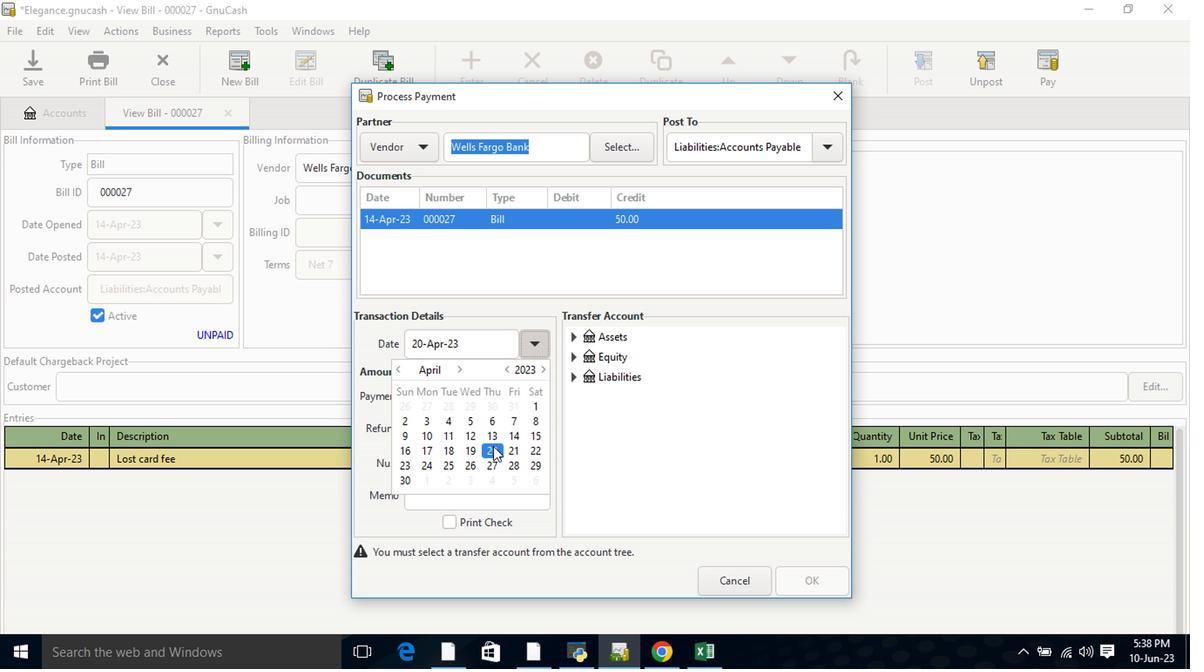 
Action: Mouse moved to (573, 339)
Screenshot: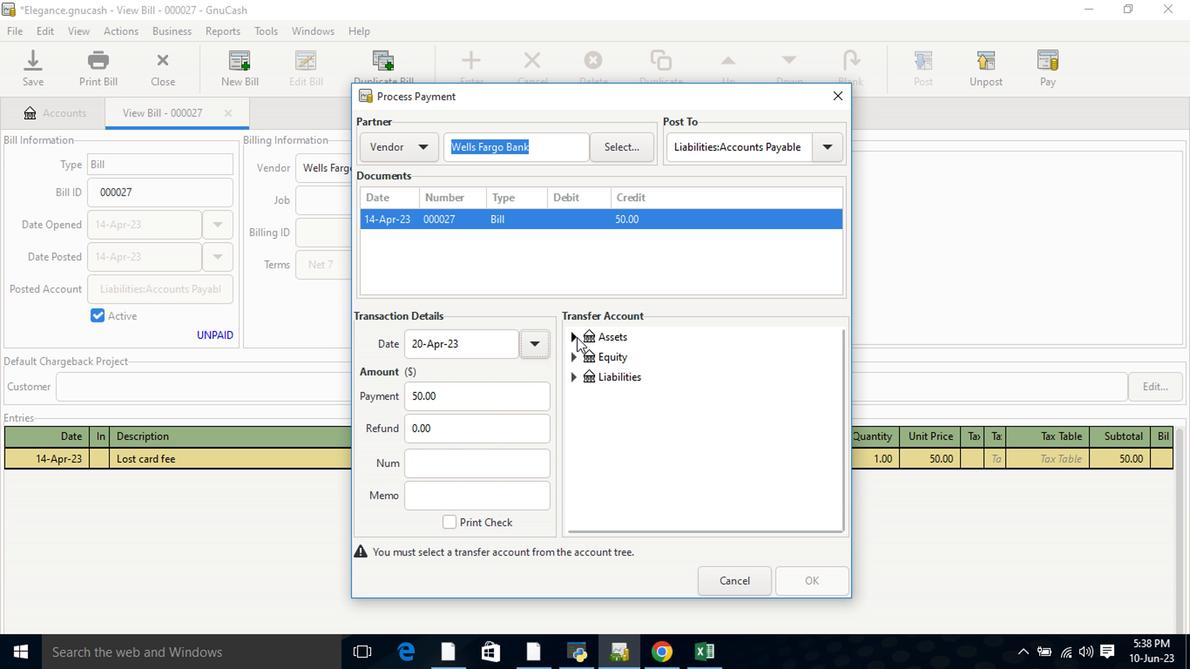 
Action: Mouse pressed left at (573, 339)
Screenshot: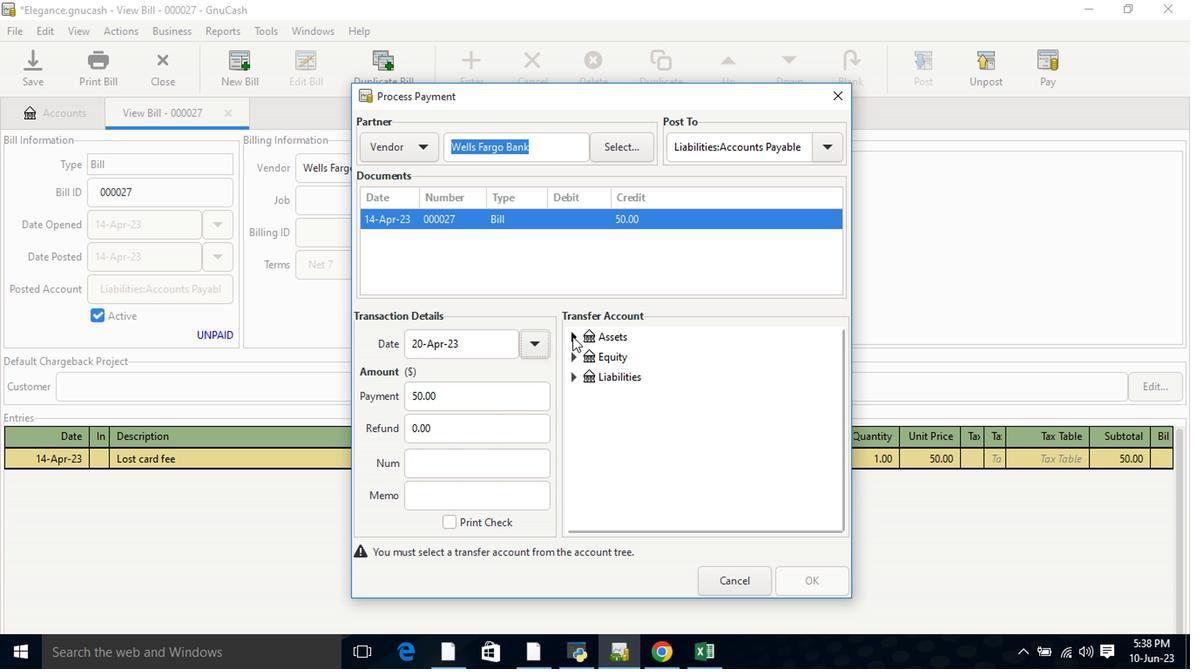 
Action: Mouse moved to (586, 361)
Screenshot: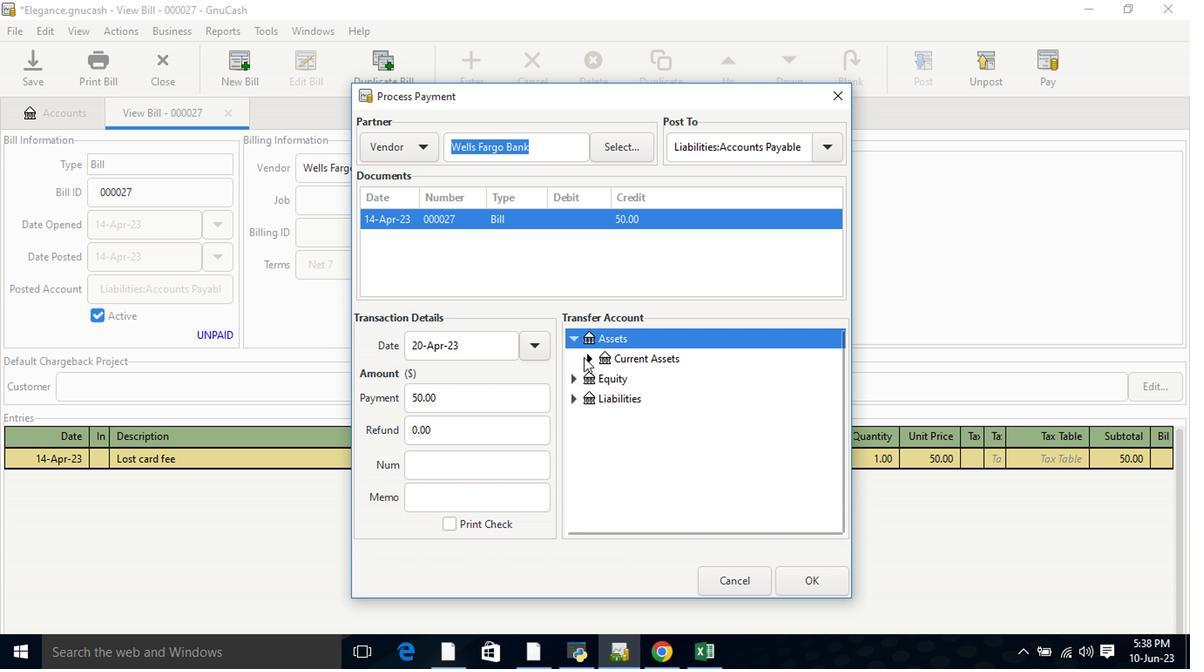 
Action: Mouse pressed left at (586, 361)
Screenshot: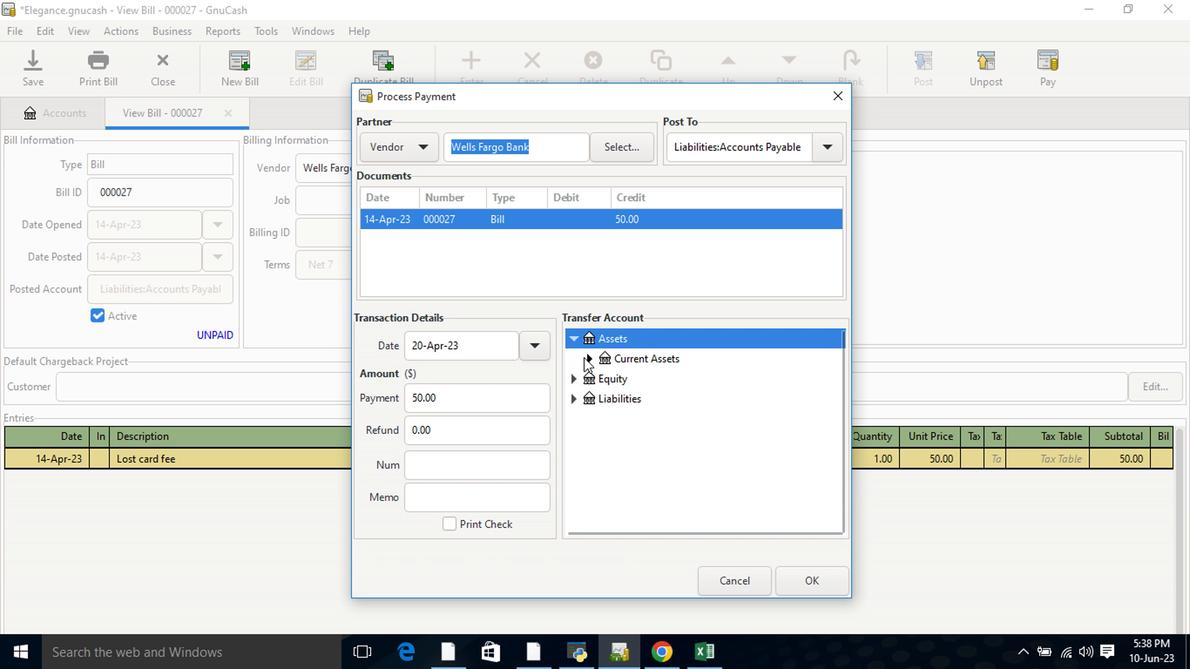 
Action: Mouse moved to (626, 385)
Screenshot: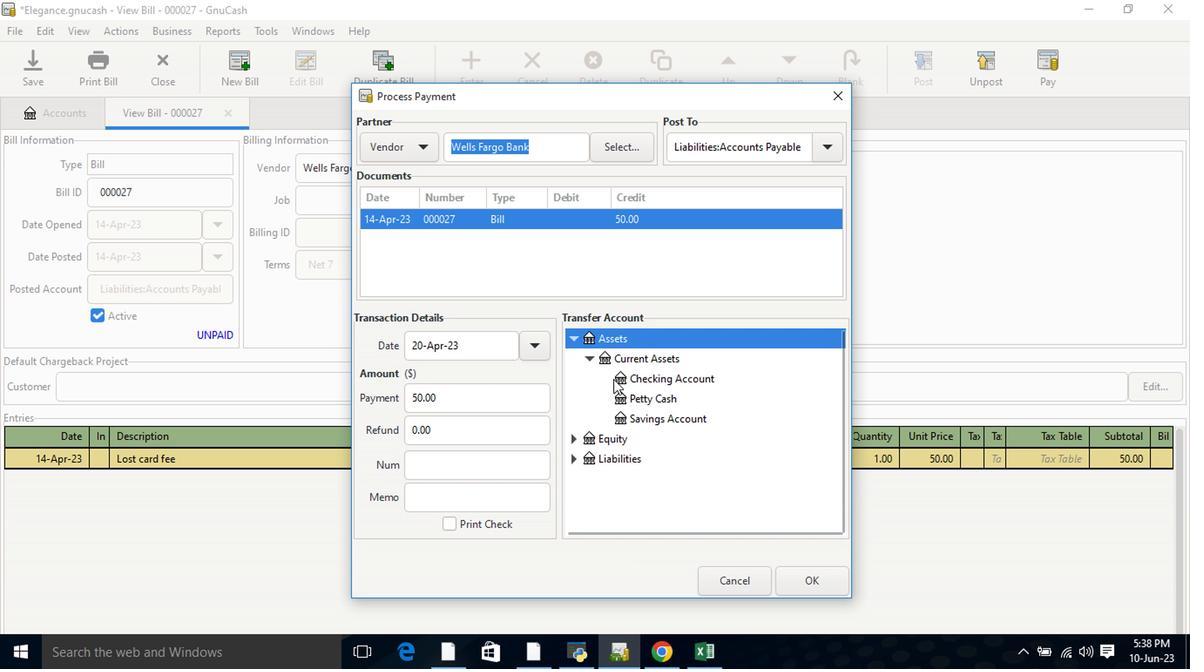 
Action: Mouse pressed left at (626, 385)
Screenshot: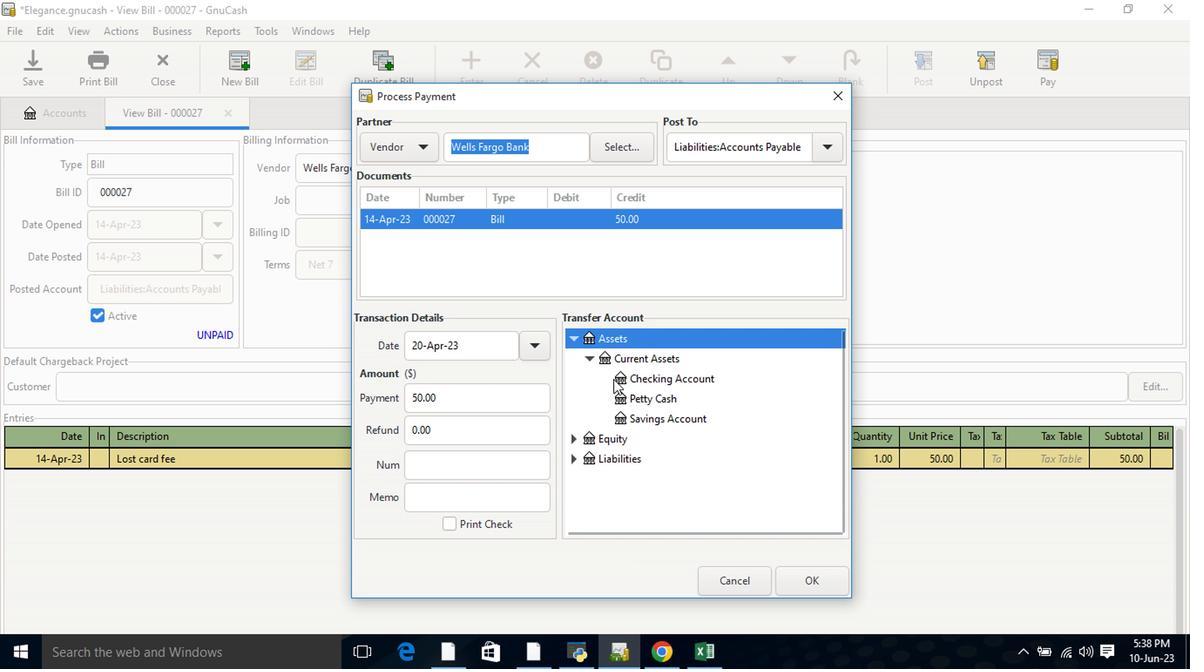 
Action: Mouse moved to (810, 591)
Screenshot: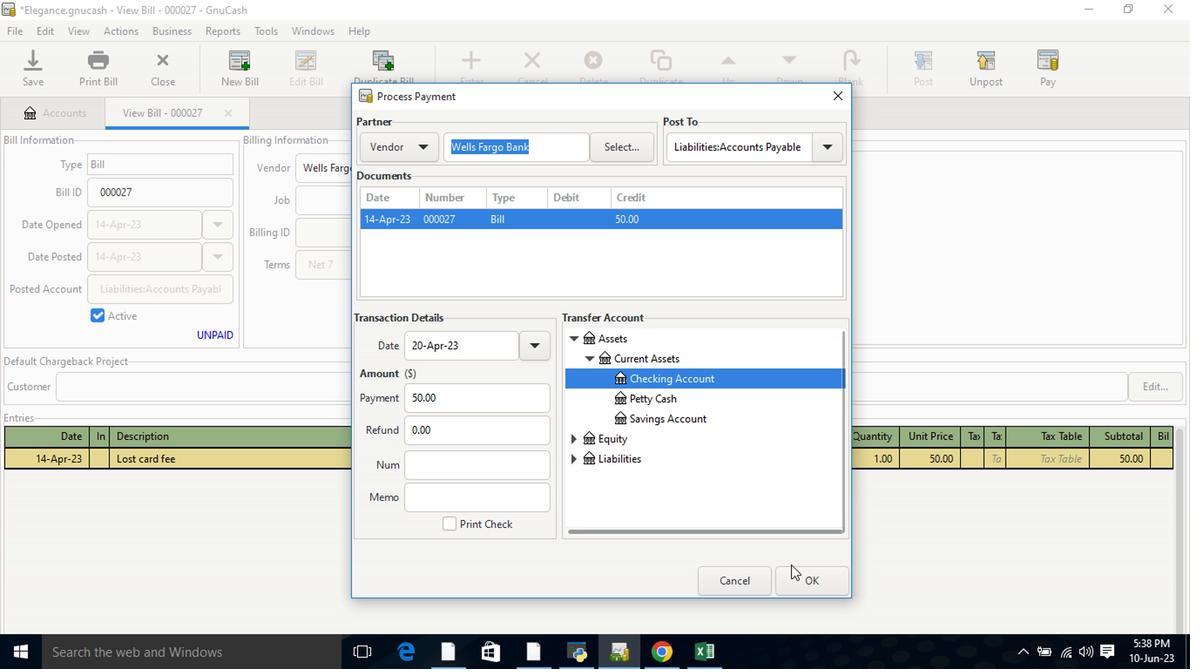 
Action: Mouse pressed left at (810, 591)
Screenshot: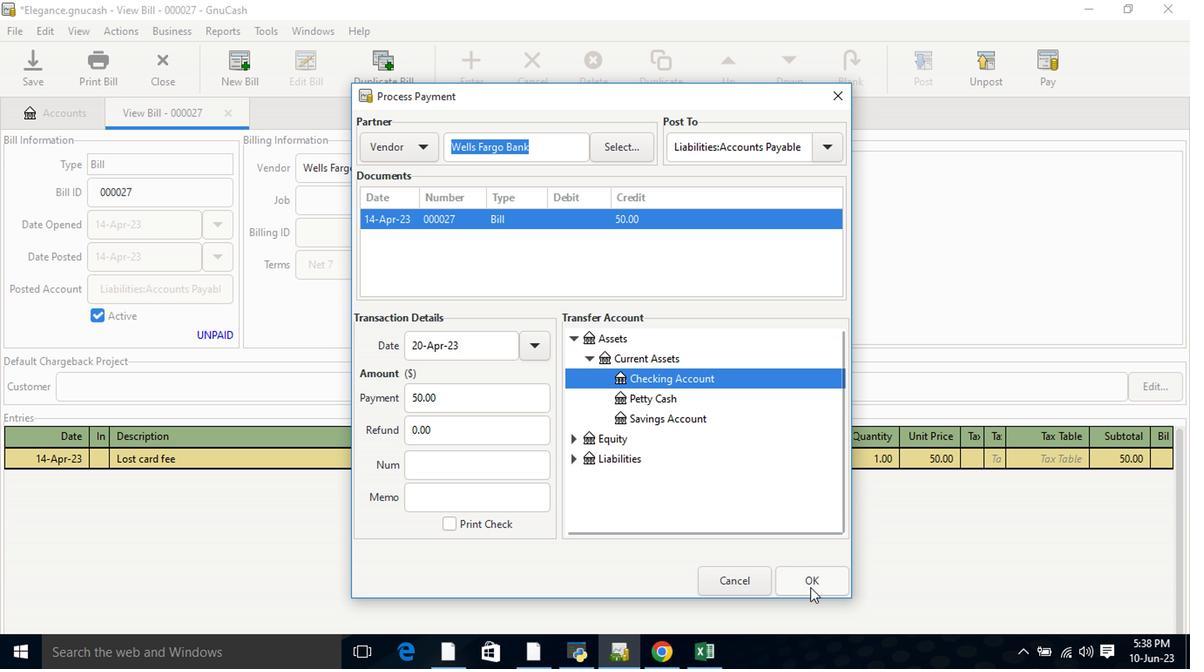 
Action: Mouse moved to (89, 76)
Screenshot: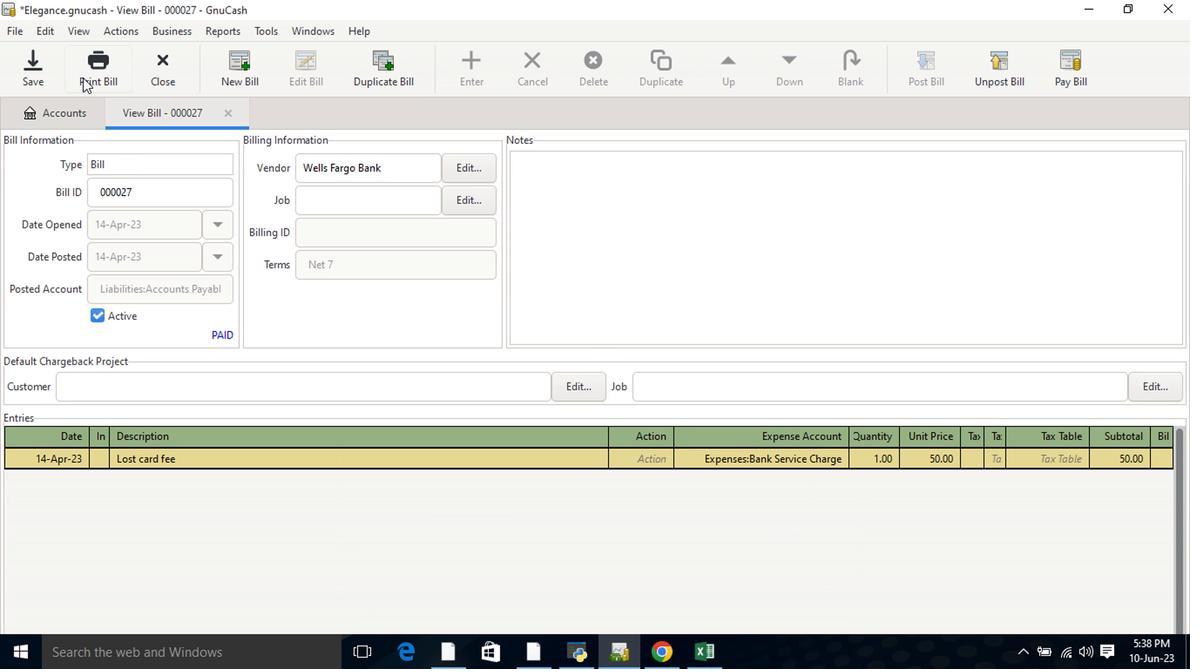 
Action: Mouse pressed left at (89, 76)
Screenshot: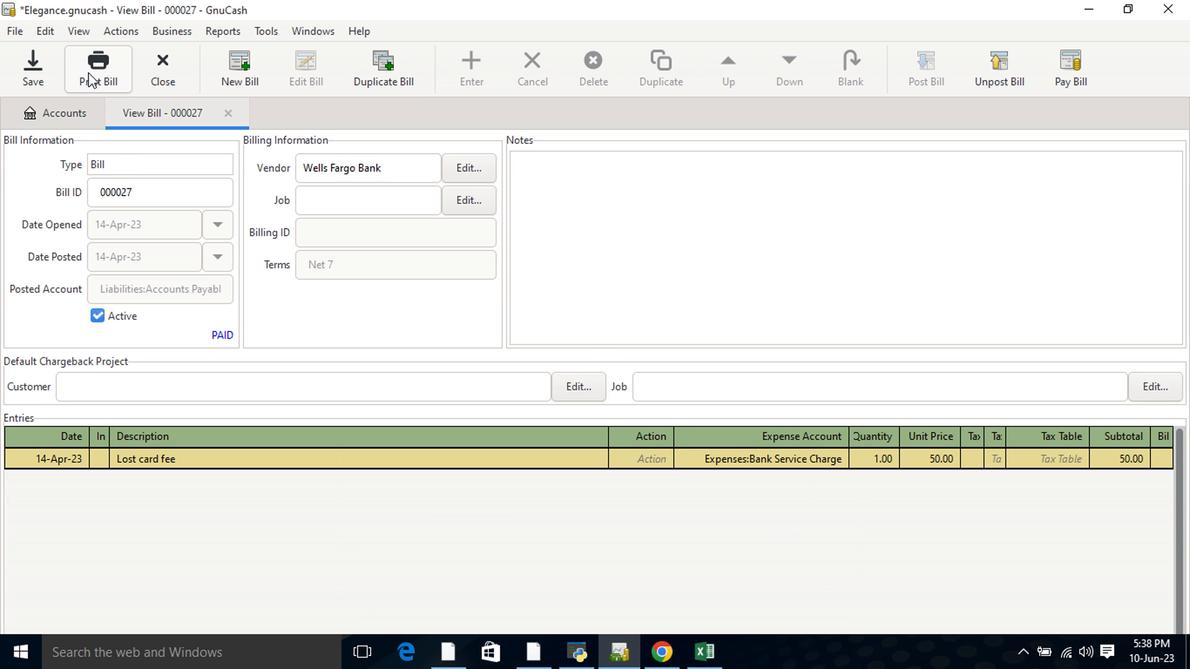 
Action: Mouse moved to (833, 47)
Screenshot: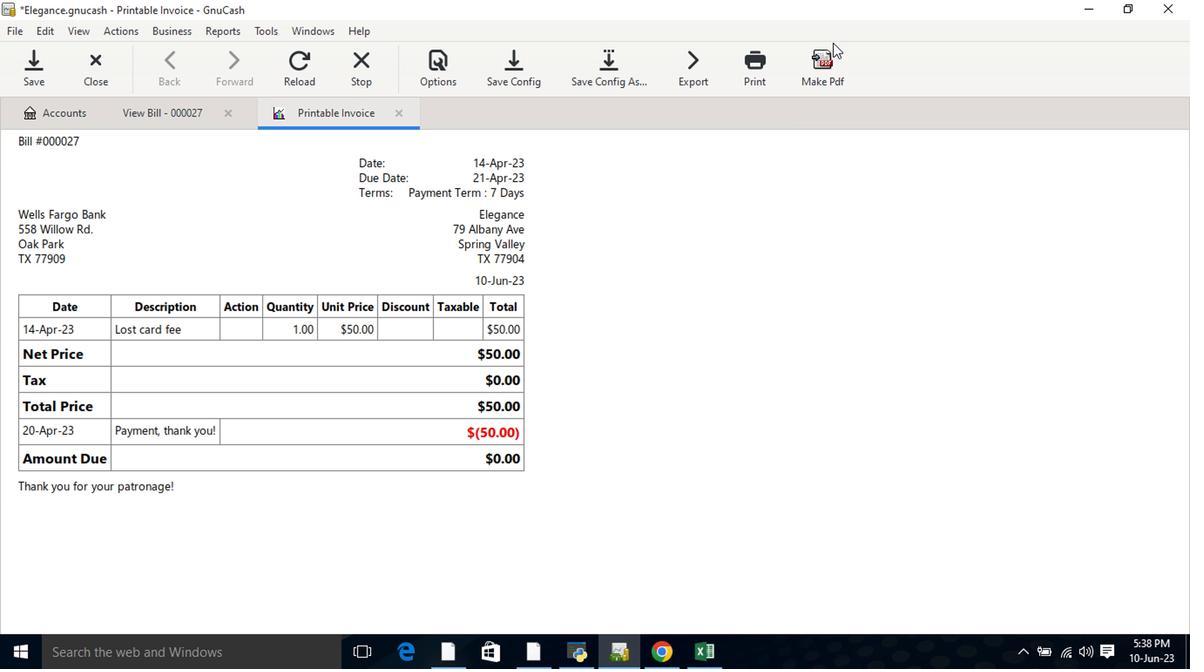 
Action: Mouse pressed left at (833, 47)
Screenshot: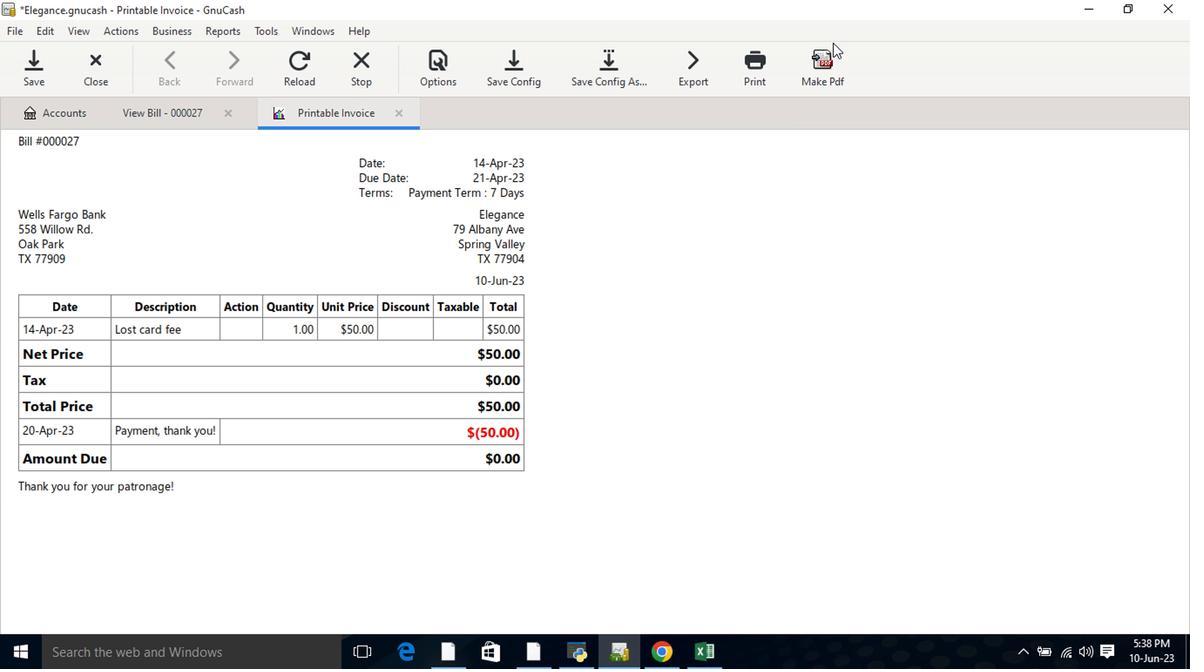 
Action: Mouse moved to (829, 62)
Screenshot: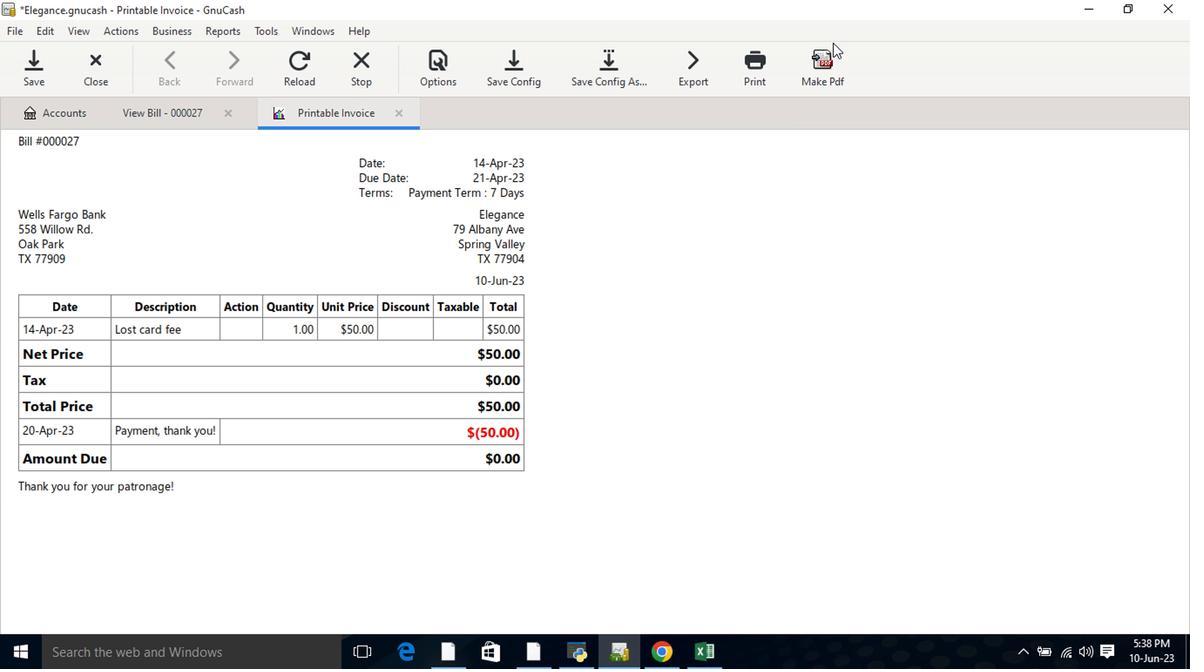 
Action: Mouse pressed left at (829, 62)
Screenshot: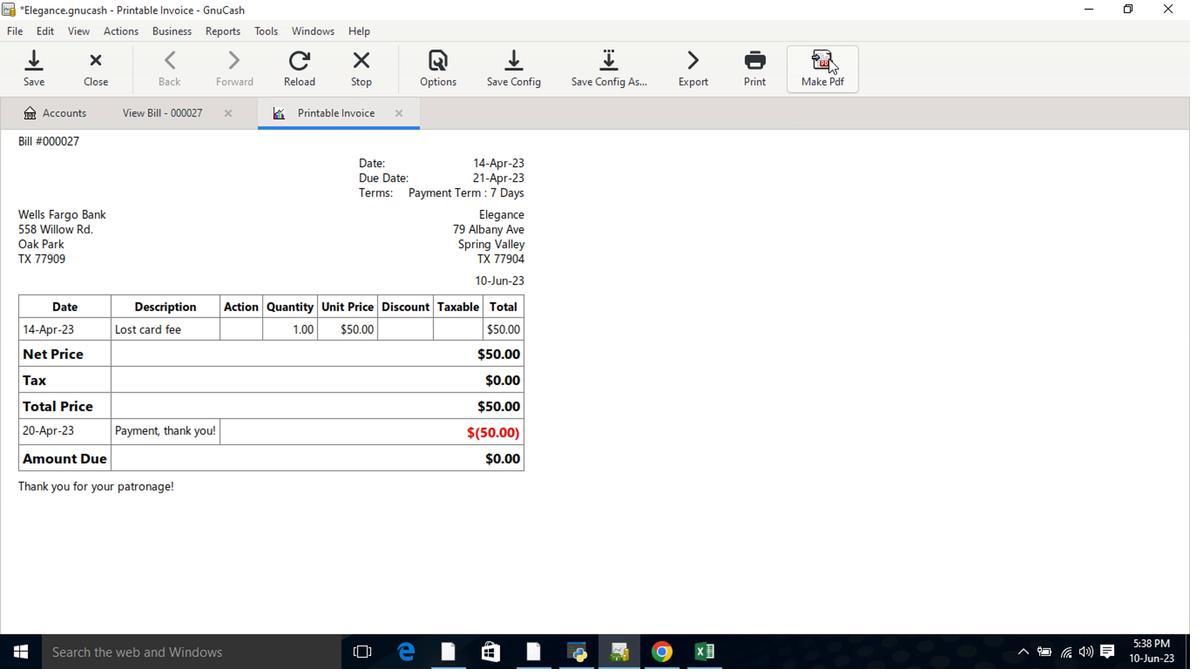 
Action: Mouse moved to (877, 615)
Screenshot: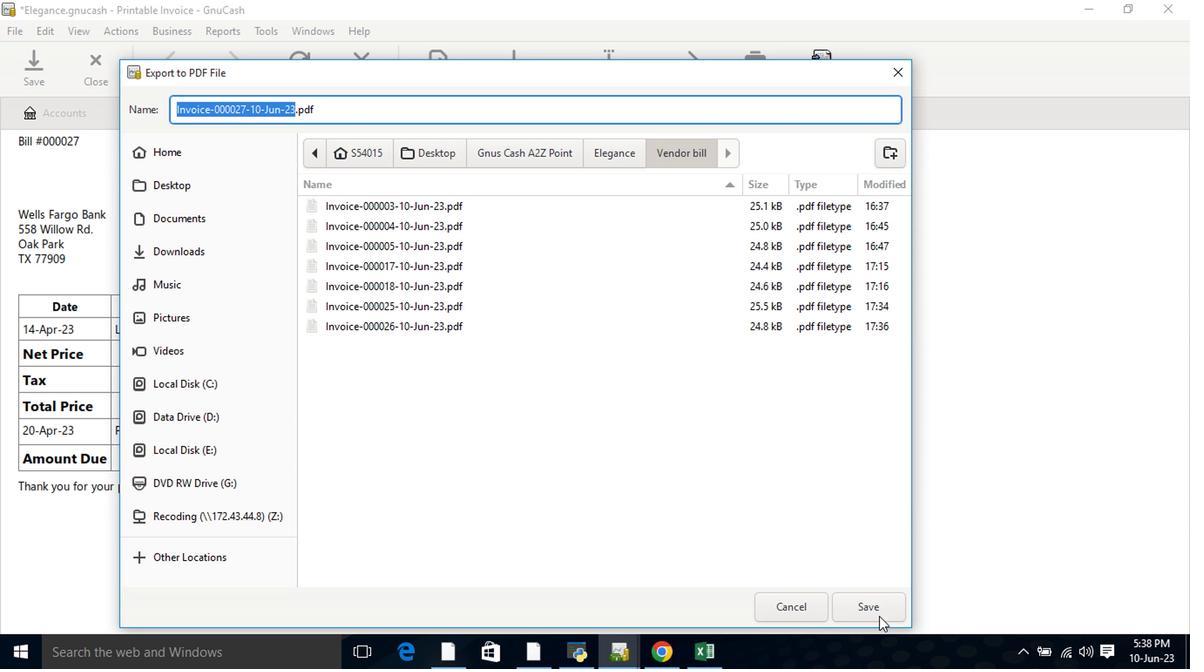 
Action: Mouse pressed left at (877, 615)
Screenshot: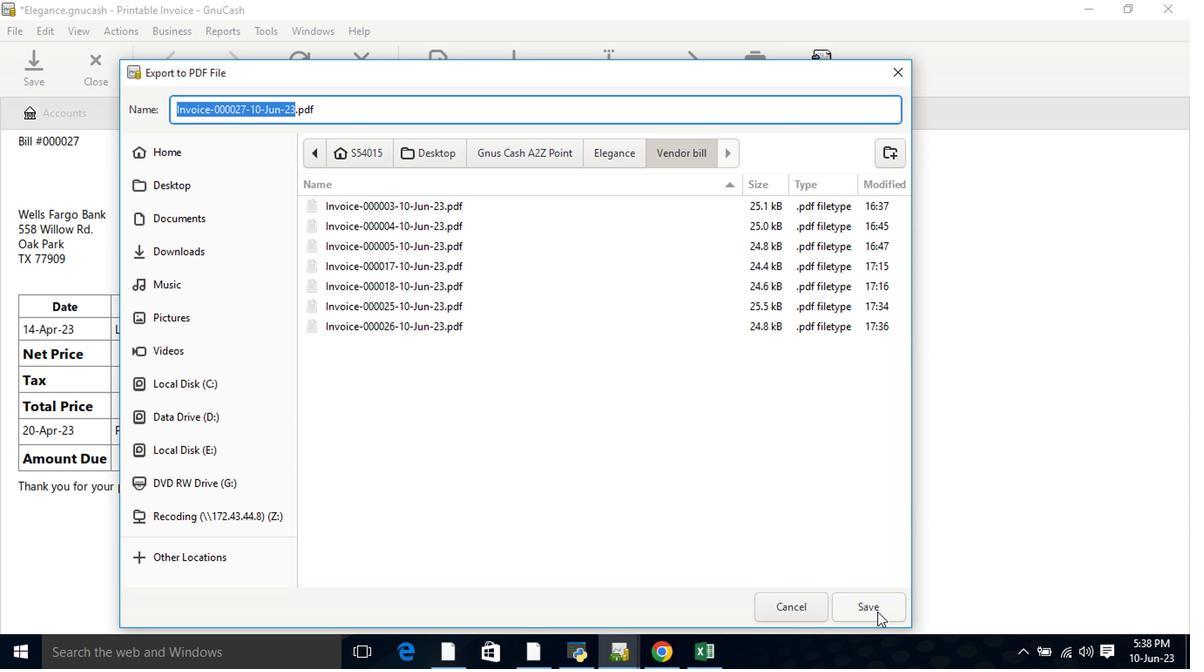 
Action: Mouse moved to (607, 385)
Screenshot: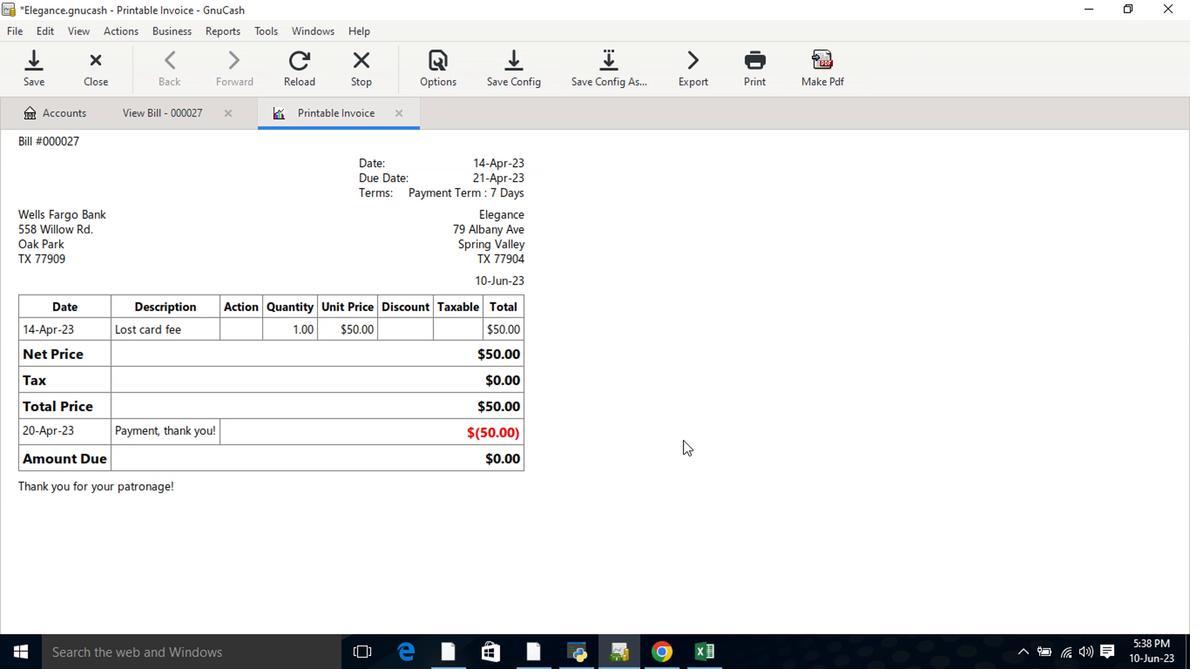 
